 Task: Research Airbnb options in Sisophon, Cambodia from 6th December, 2023 to 18th December, 2023 for 3 adults.2 bedrooms having 2 beds and 2 bathrooms. Property type can be hotel. Look for 3 properties as per requirement.
Action: Mouse moved to (493, 105)
Screenshot: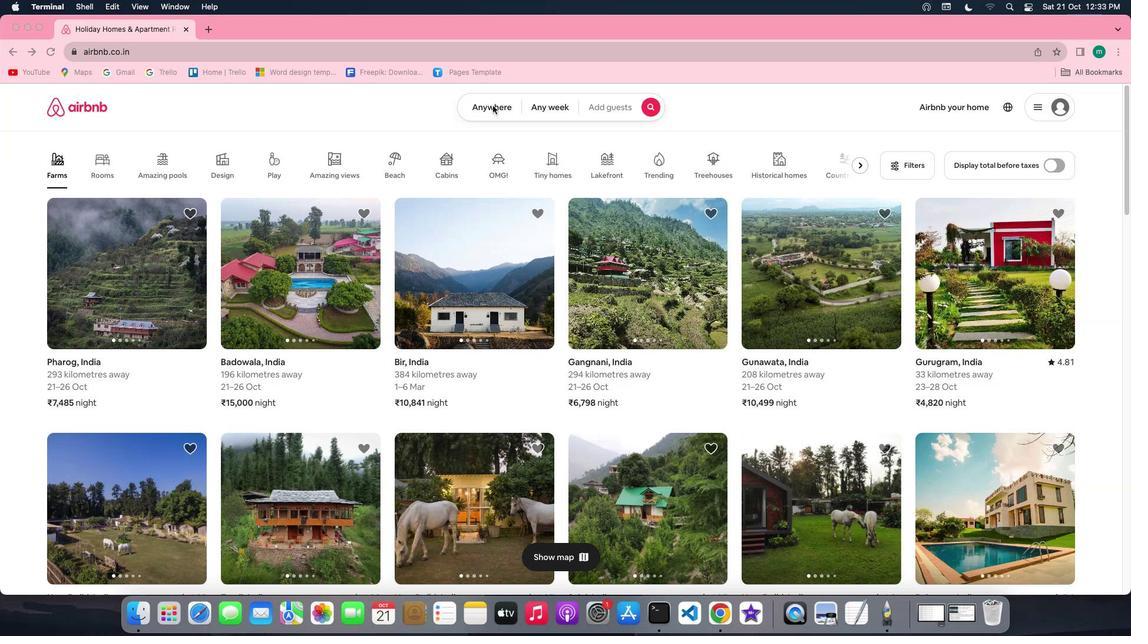 
Action: Mouse pressed left at (493, 105)
Screenshot: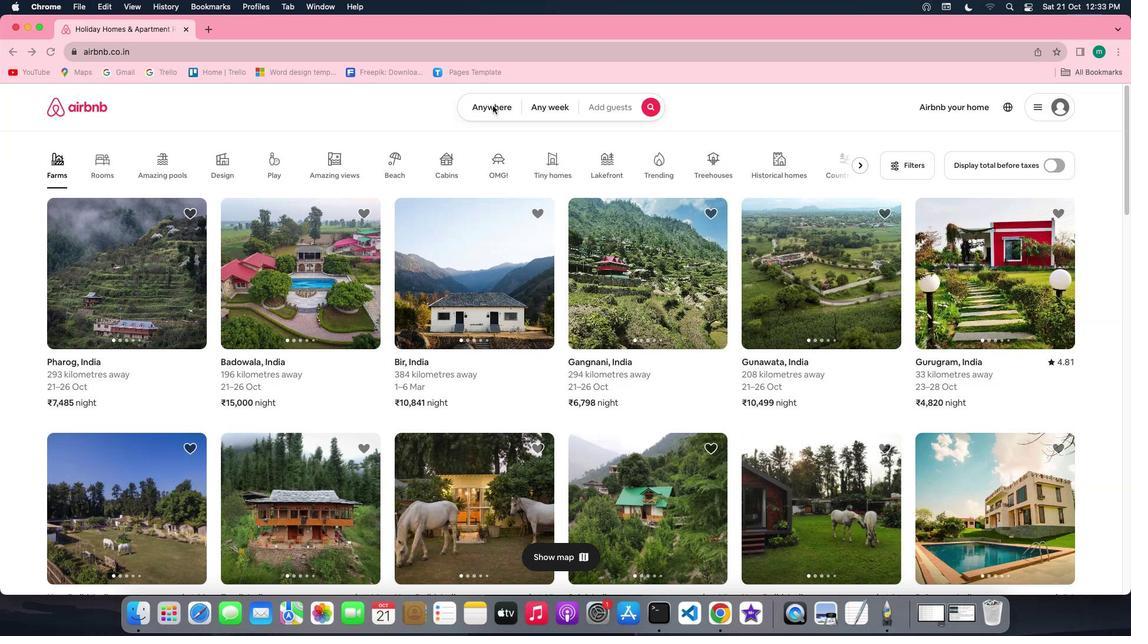
Action: Mouse pressed left at (493, 105)
Screenshot: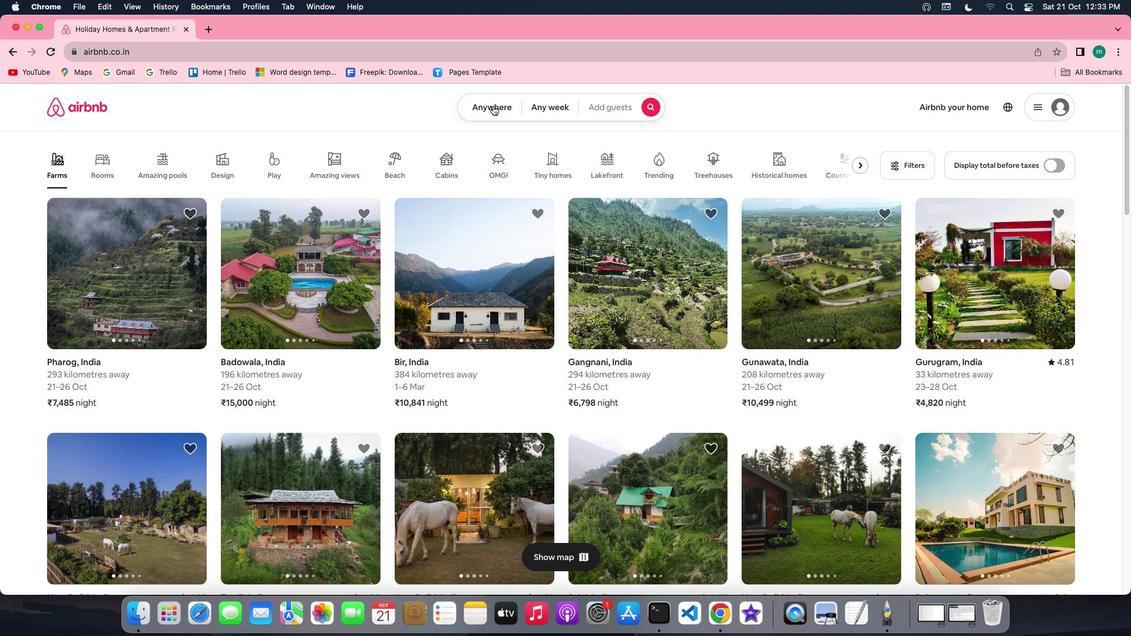 
Action: Mouse moved to (422, 145)
Screenshot: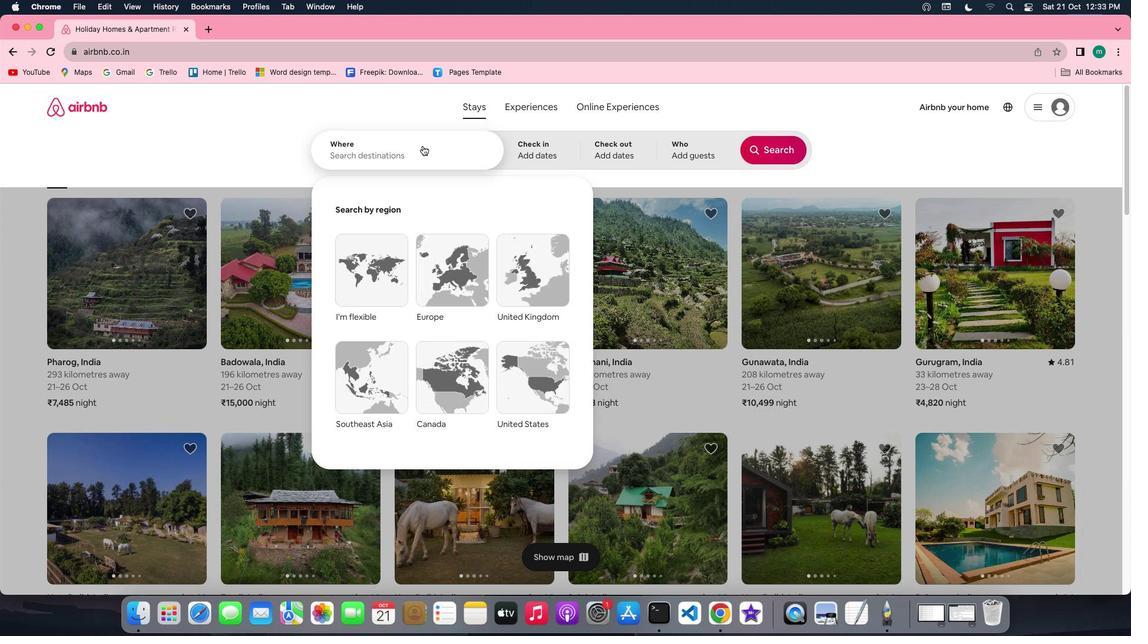 
Action: Mouse pressed left at (422, 145)
Screenshot: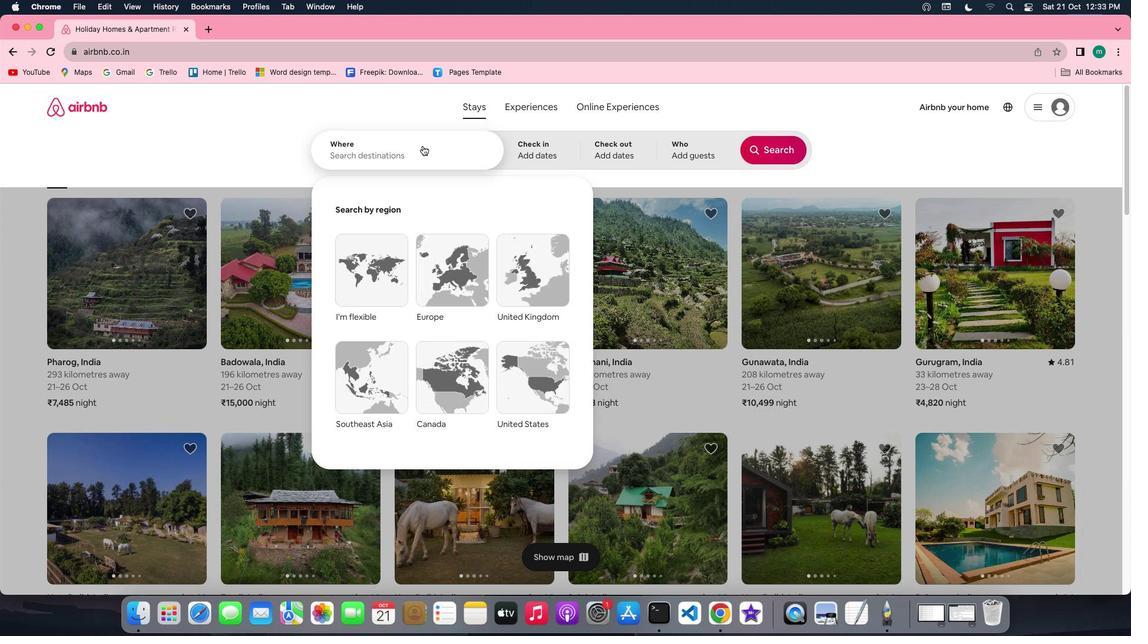 
Action: Key pressed Key.shift'S''i''s''o''p''h''o''n'','Key.spaceKey.shift'c''a''m''b''o''d''i''a'
Screenshot: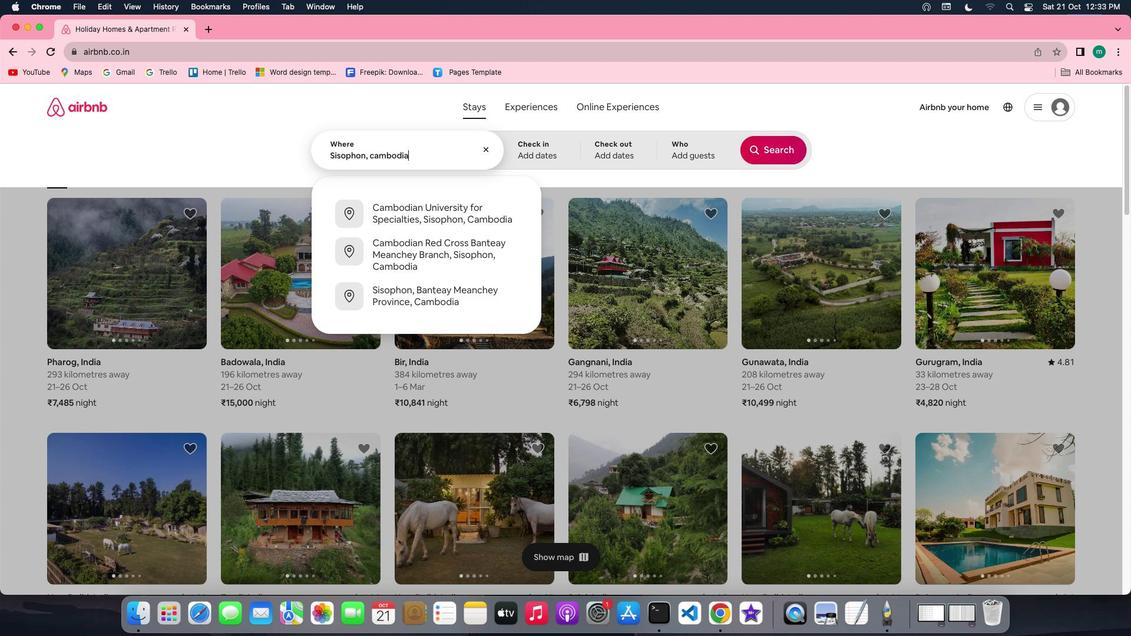 
Action: Mouse moved to (537, 150)
Screenshot: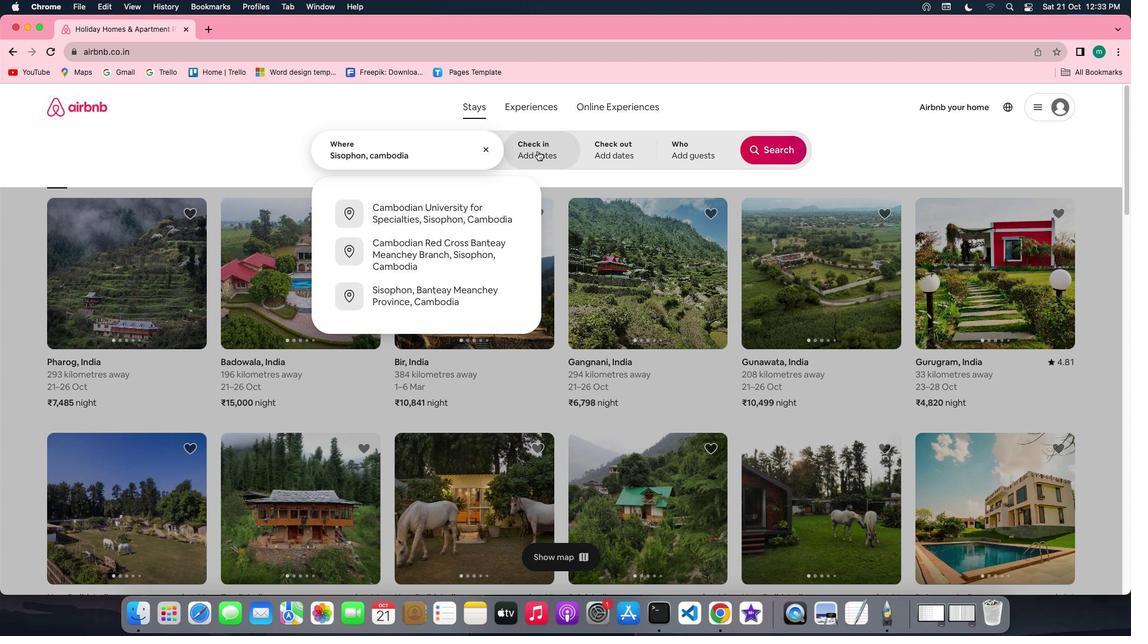 
Action: Mouse pressed left at (537, 150)
Screenshot: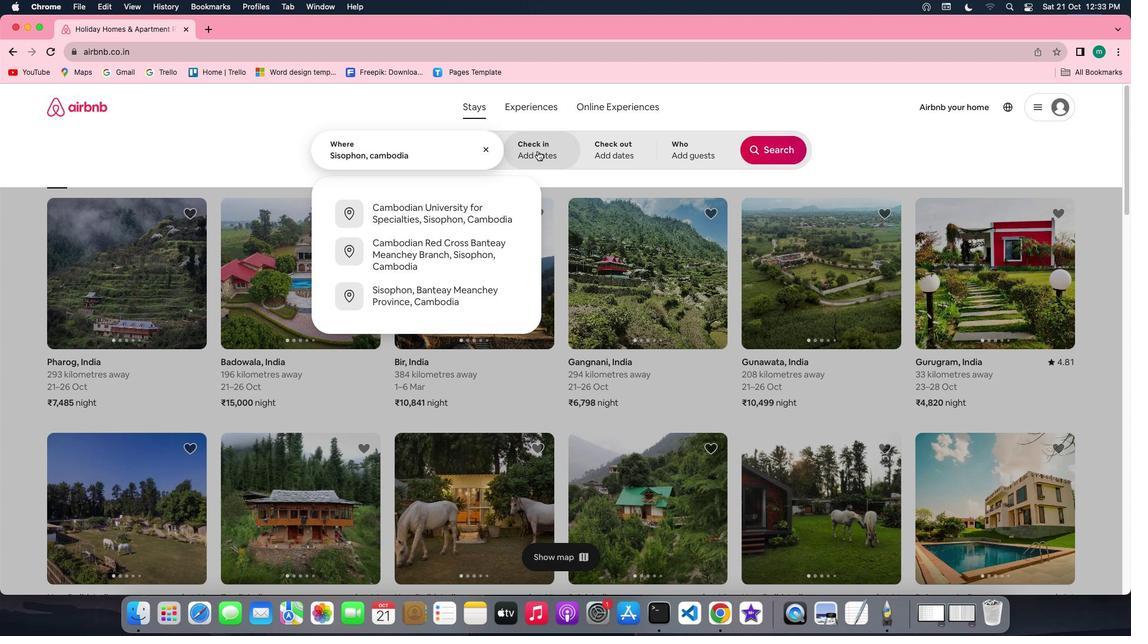 
Action: Mouse moved to (771, 245)
Screenshot: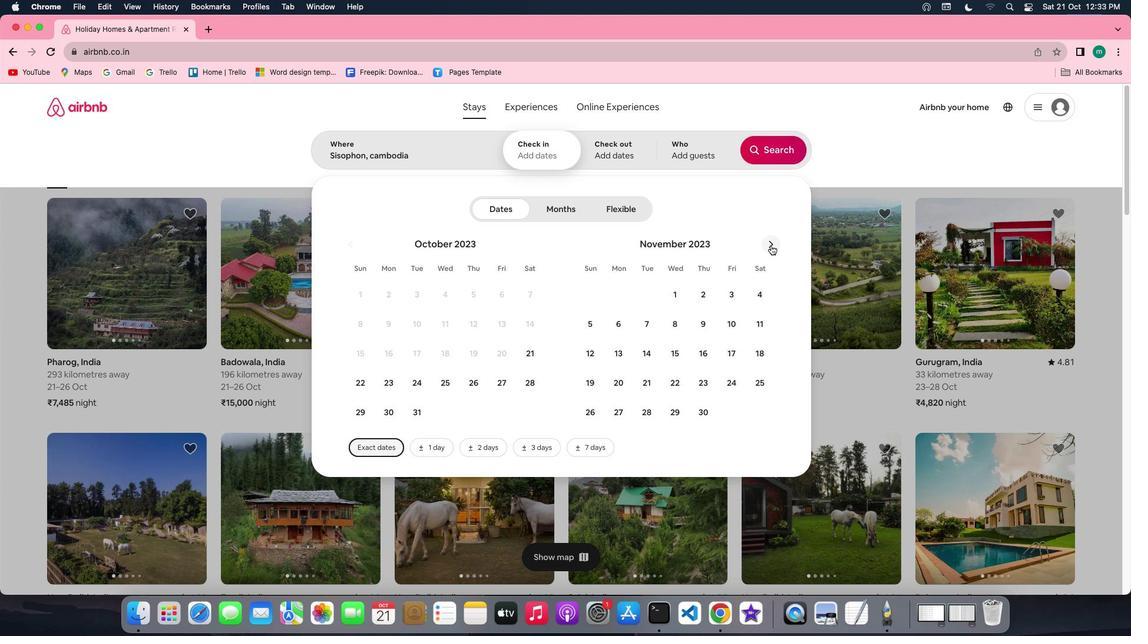 
Action: Mouse pressed left at (771, 245)
Screenshot: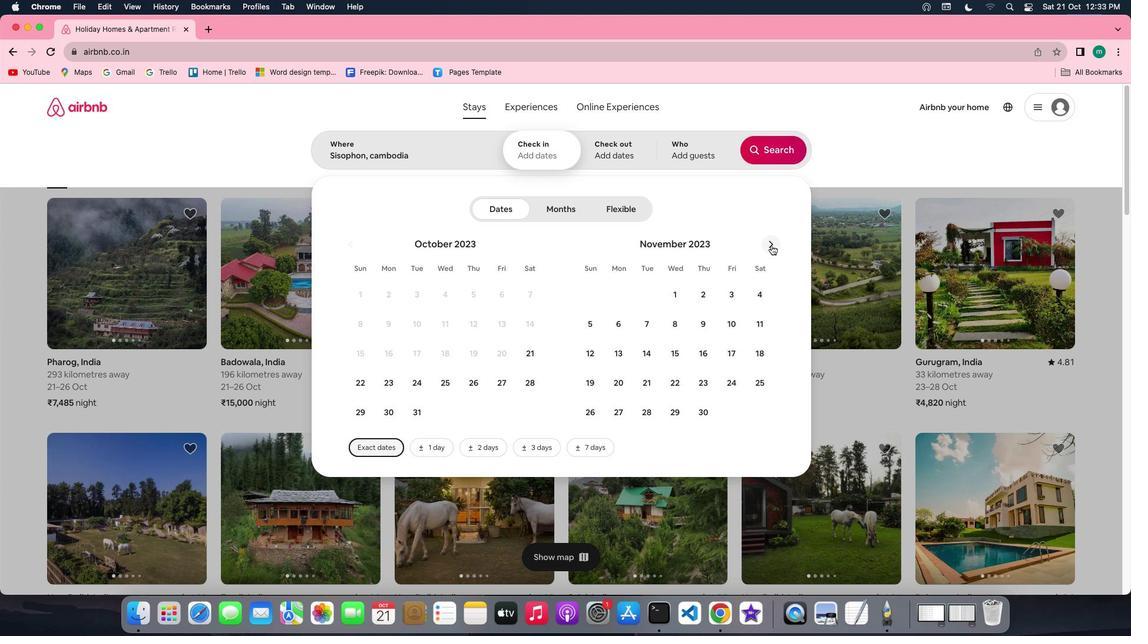 
Action: Mouse moved to (675, 322)
Screenshot: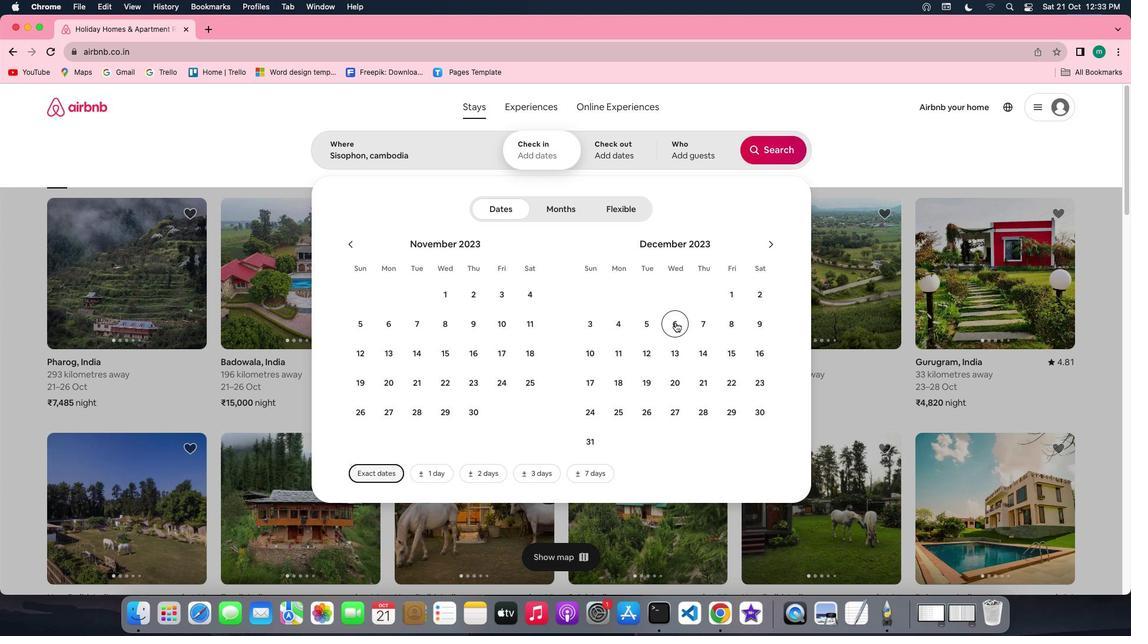 
Action: Mouse pressed left at (675, 322)
Screenshot: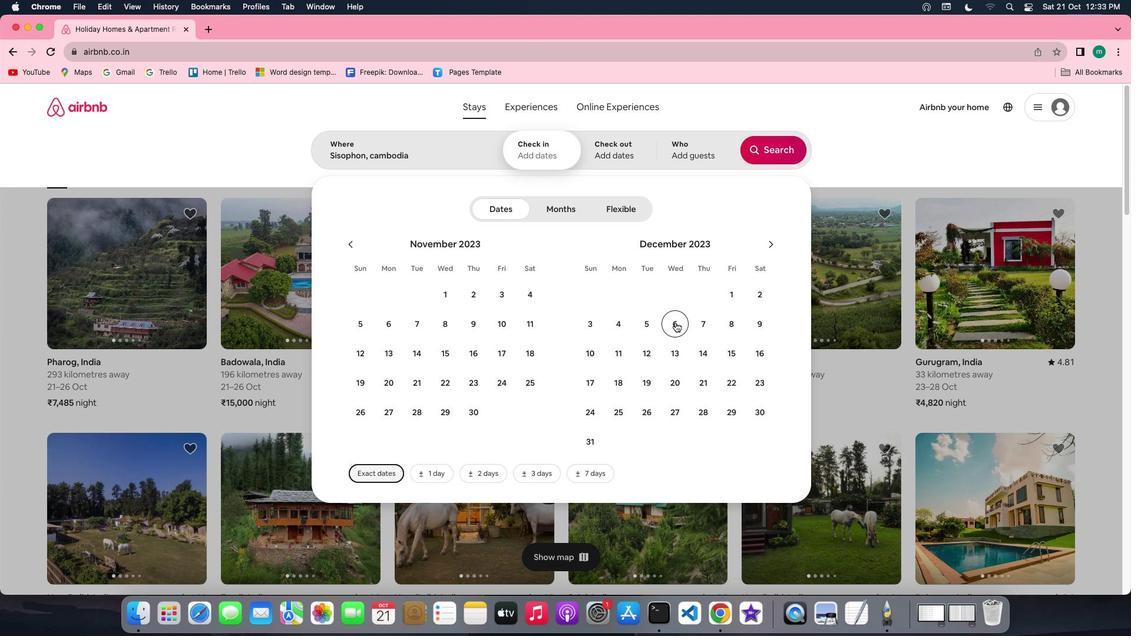 
Action: Mouse moved to (619, 373)
Screenshot: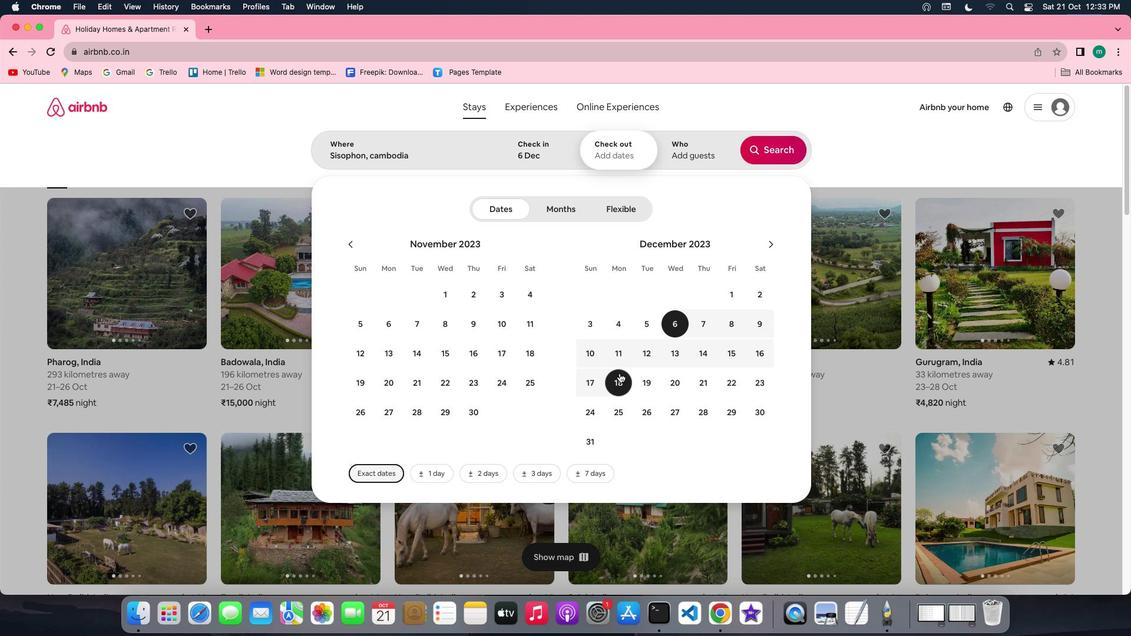 
Action: Mouse pressed left at (619, 373)
Screenshot: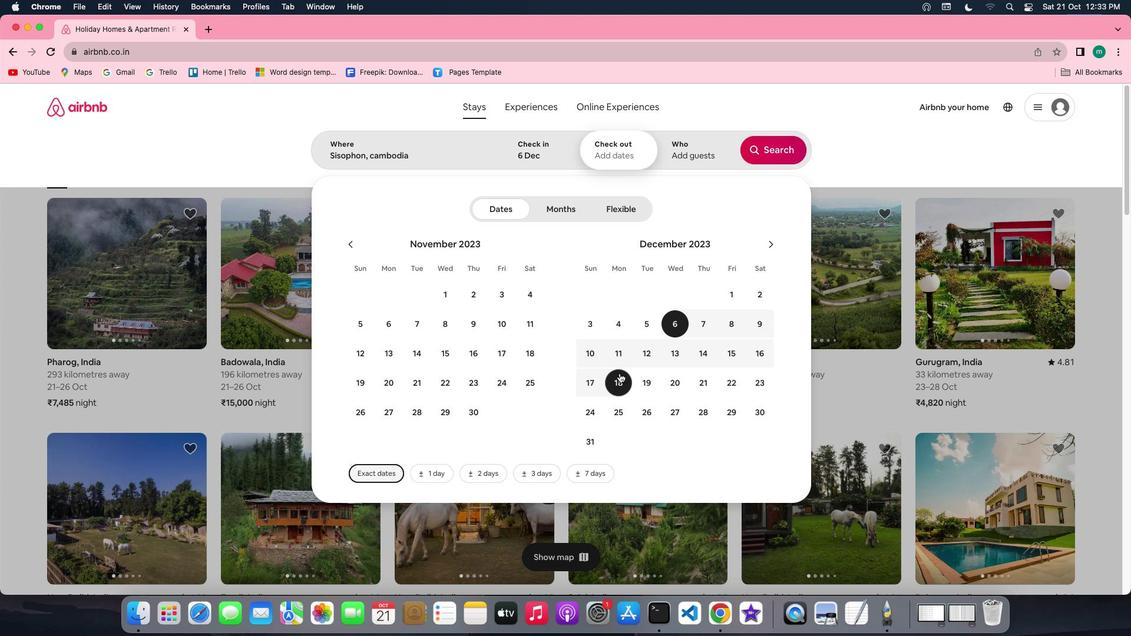 
Action: Mouse moved to (715, 153)
Screenshot: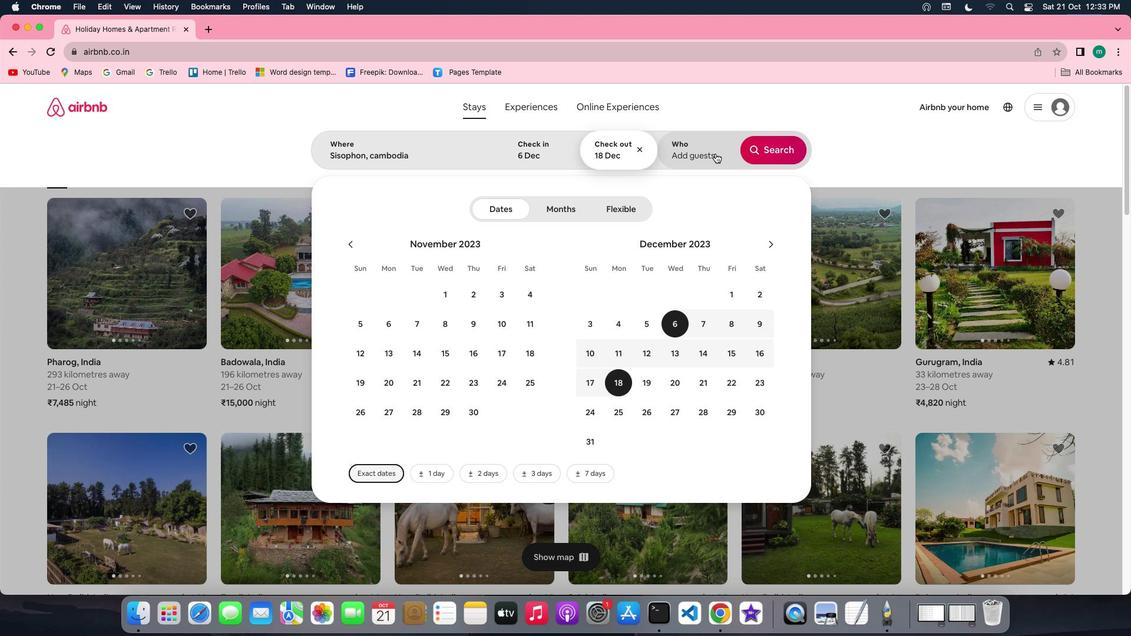 
Action: Mouse pressed left at (715, 153)
Screenshot: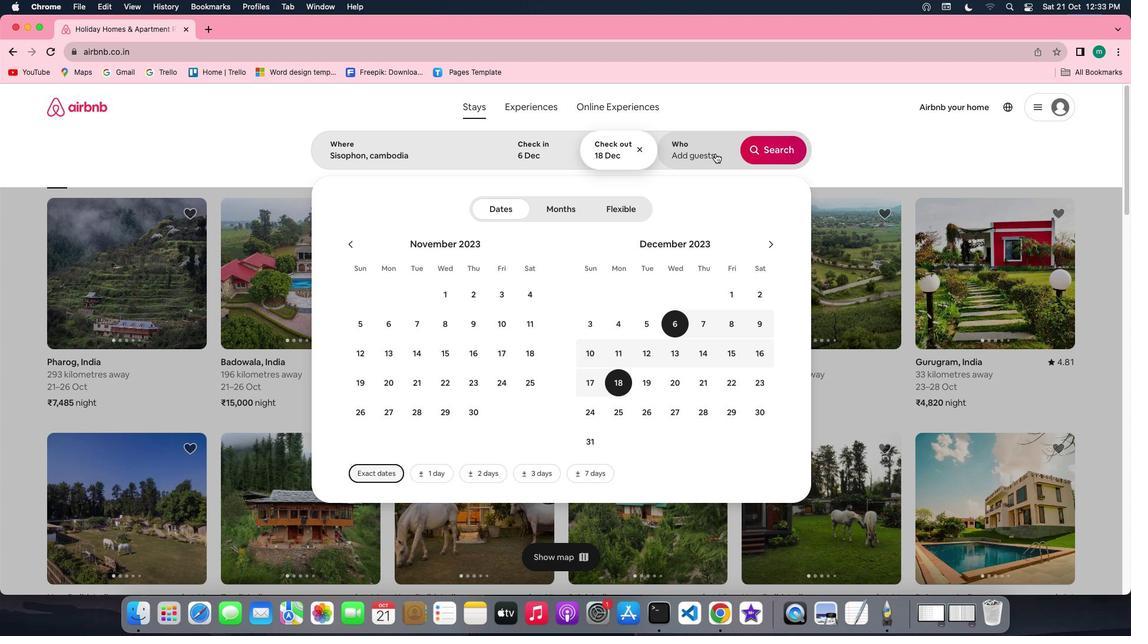 
Action: Mouse moved to (782, 210)
Screenshot: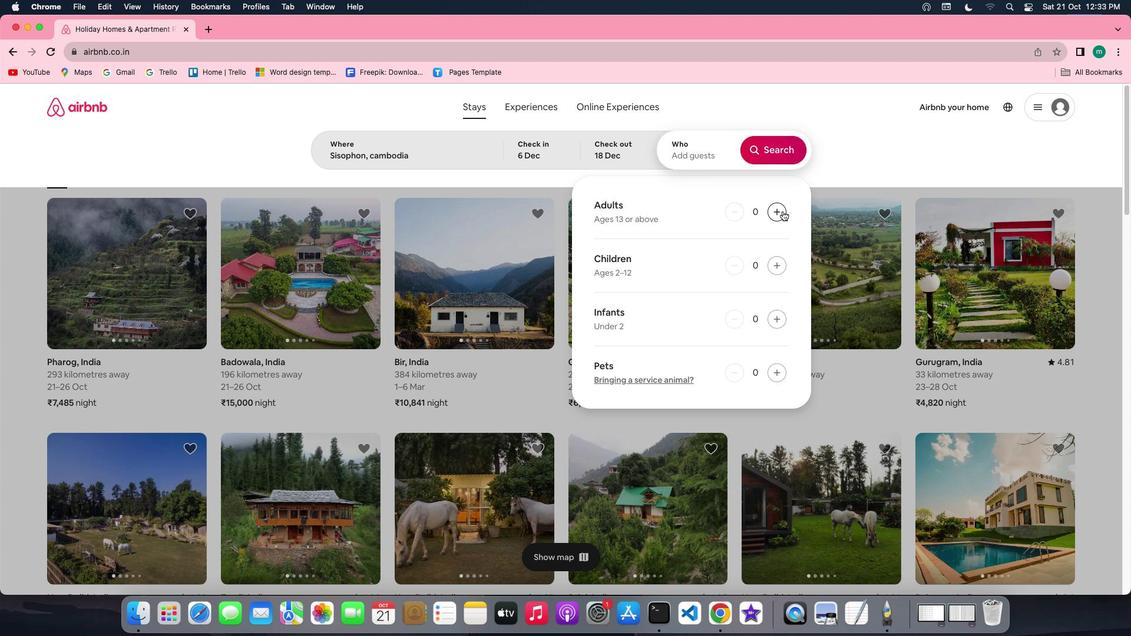 
Action: Mouse pressed left at (782, 210)
Screenshot: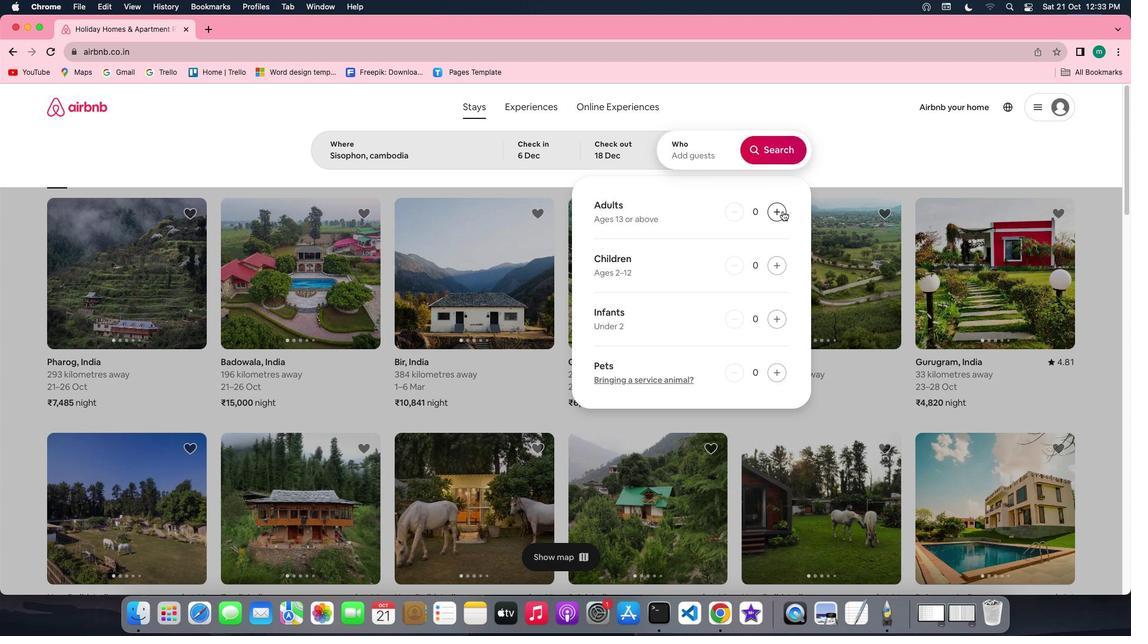 
Action: Mouse pressed left at (782, 210)
Screenshot: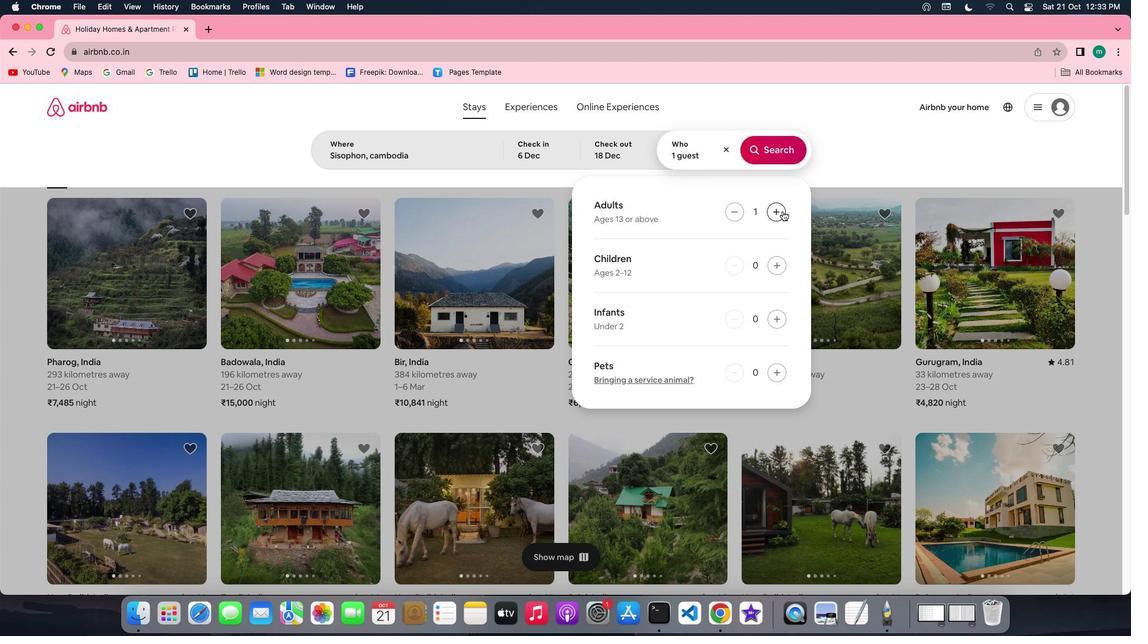 
Action: Mouse pressed left at (782, 210)
Screenshot: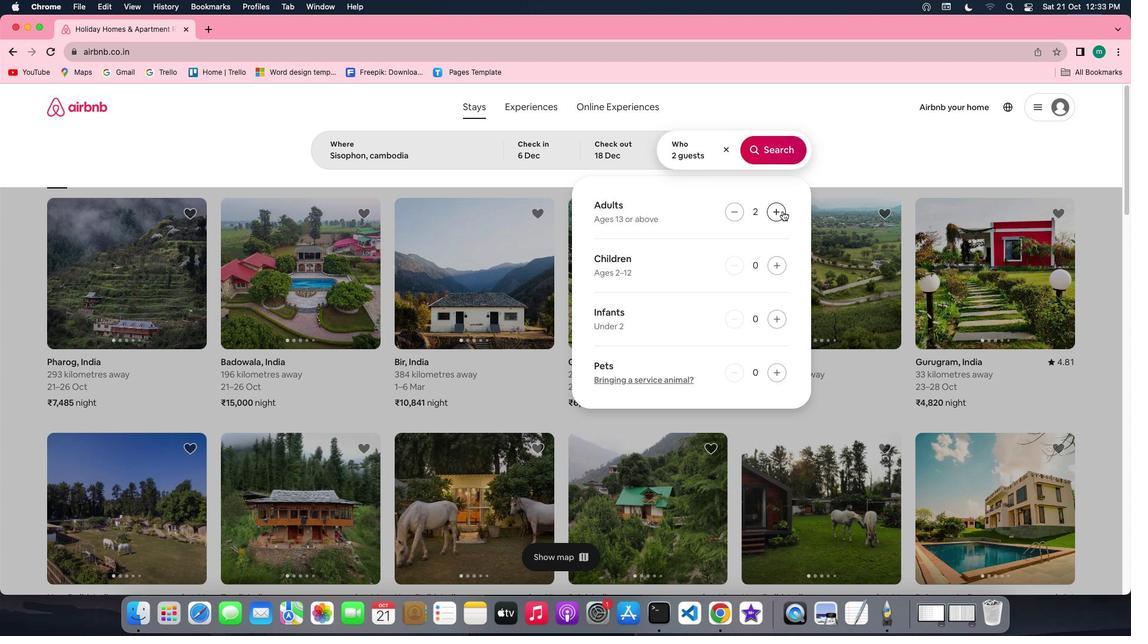 
Action: Mouse moved to (771, 155)
Screenshot: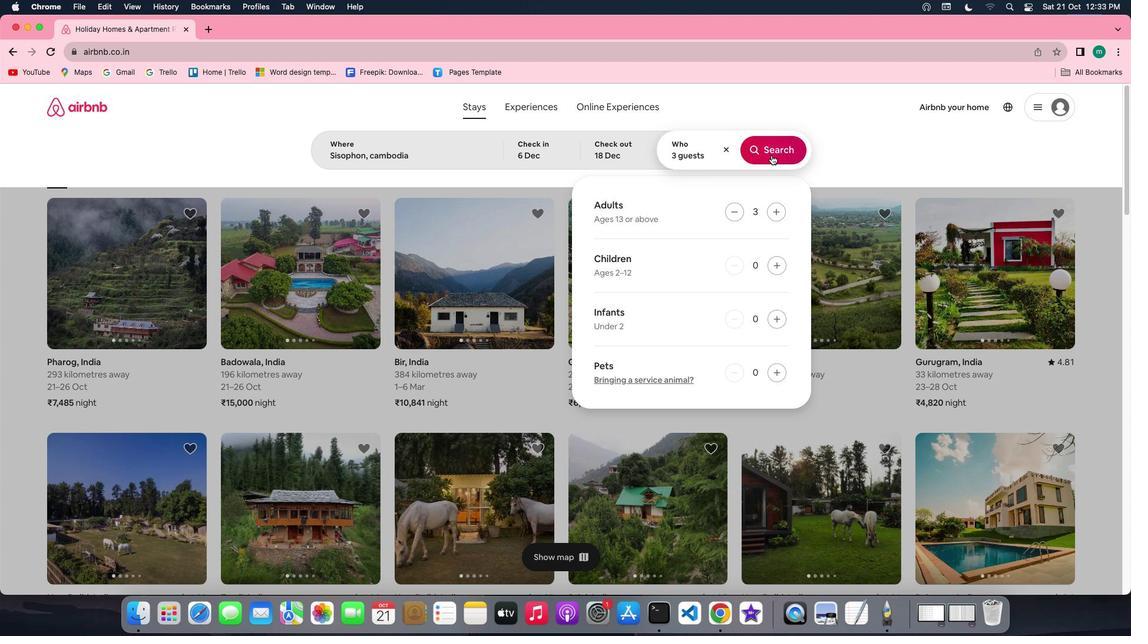 
Action: Mouse pressed left at (771, 155)
Screenshot: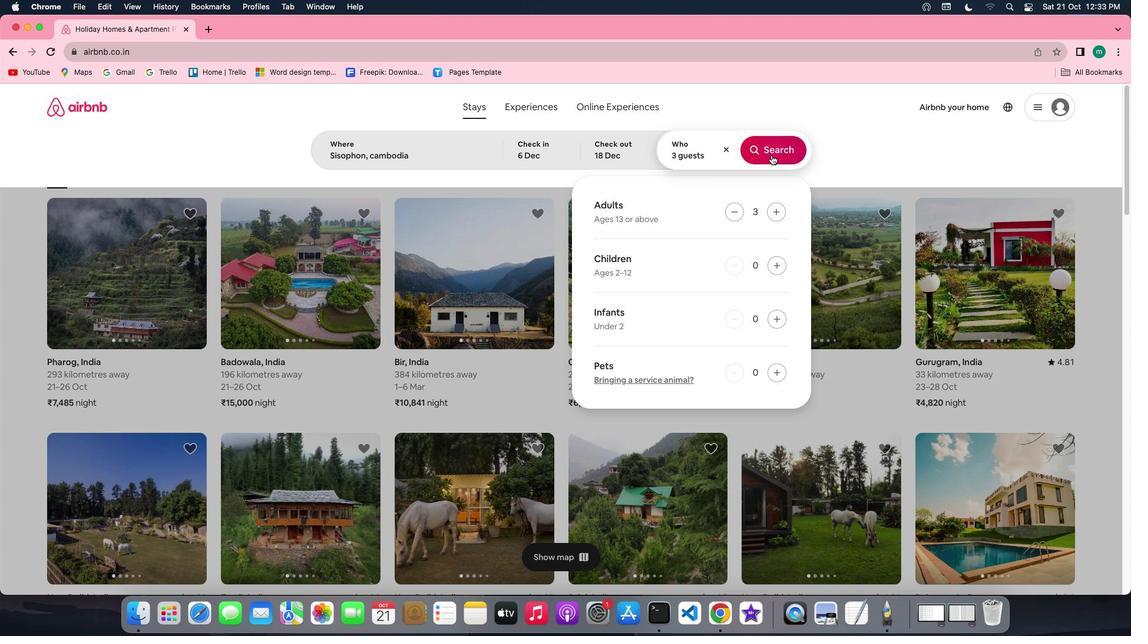 
Action: Mouse moved to (942, 147)
Screenshot: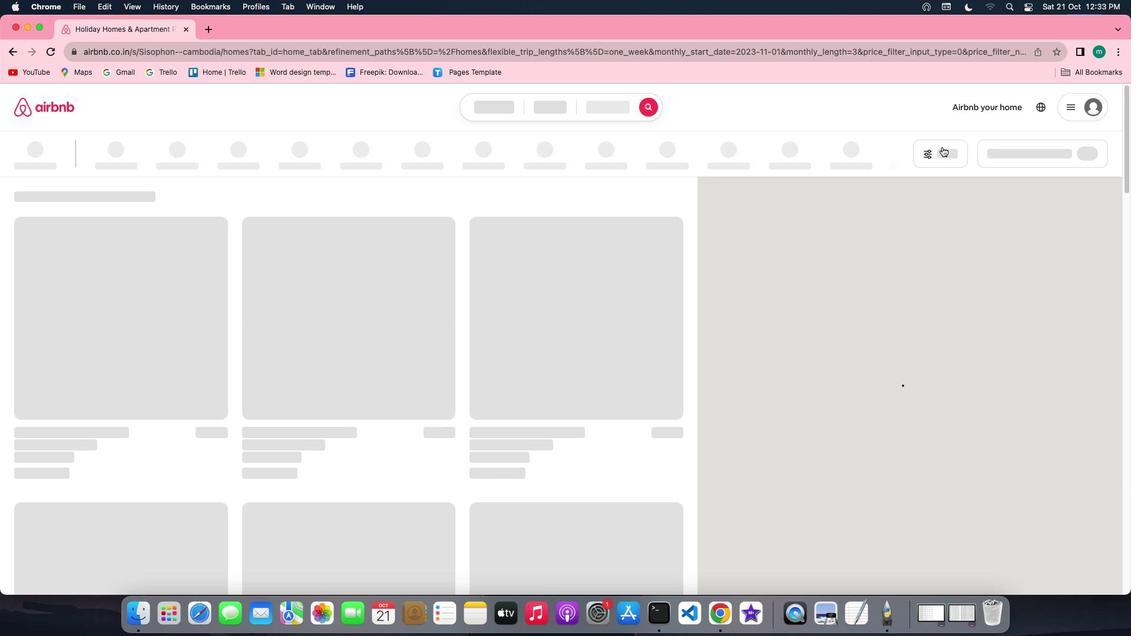 
Action: Mouse pressed left at (942, 147)
Screenshot: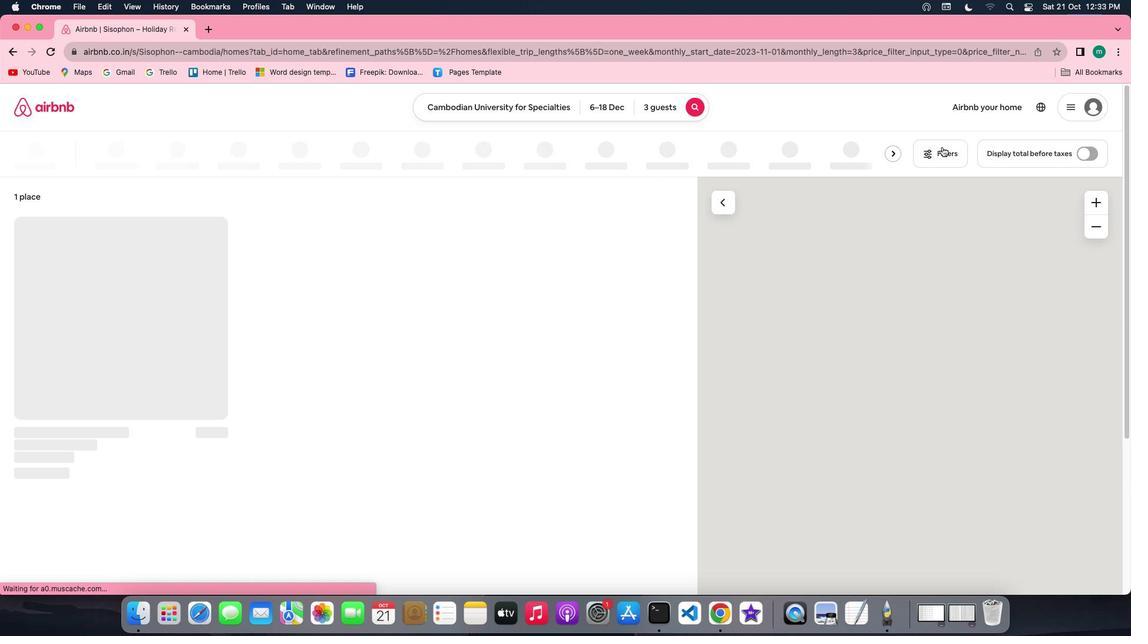 
Action: Mouse moved to (504, 323)
Screenshot: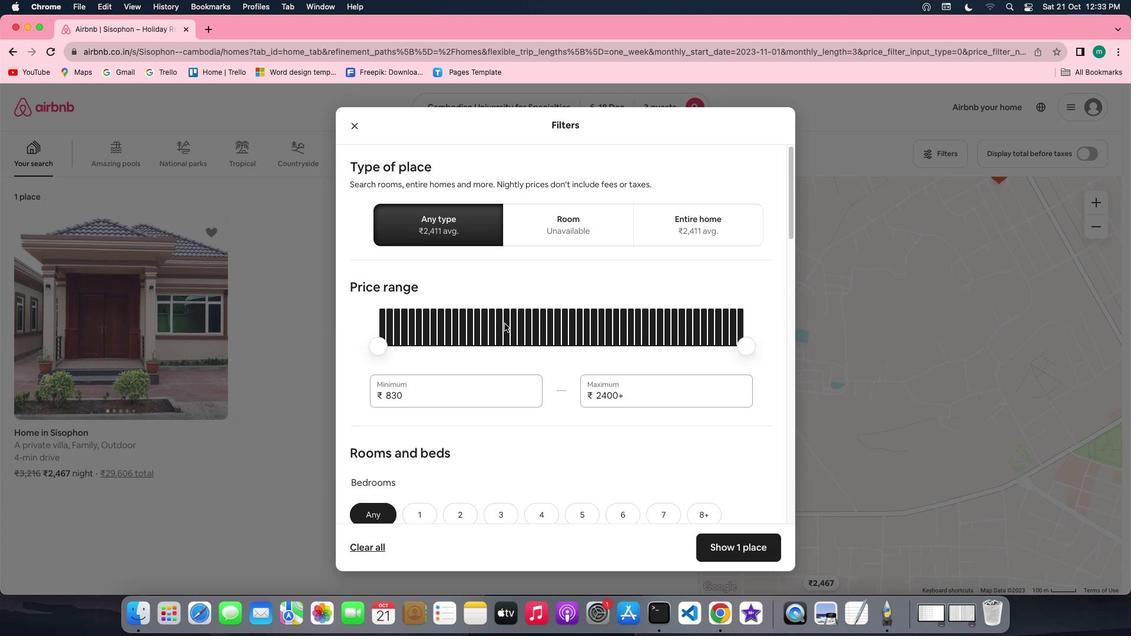 
Action: Mouse scrolled (504, 323) with delta (0, 0)
Screenshot: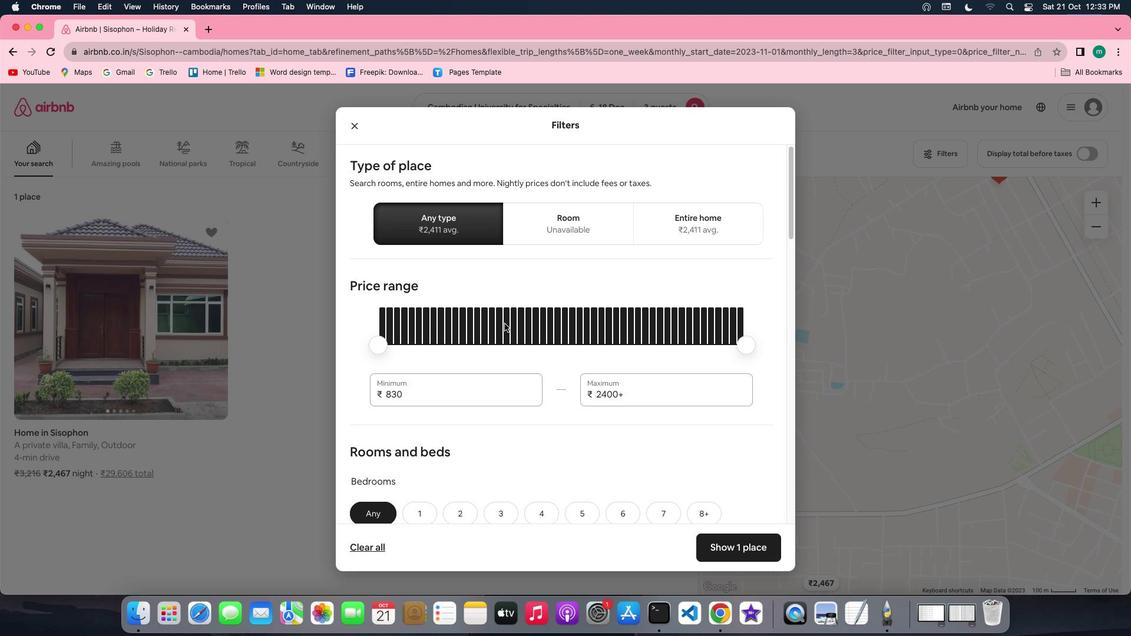 
Action: Mouse scrolled (504, 323) with delta (0, 0)
Screenshot: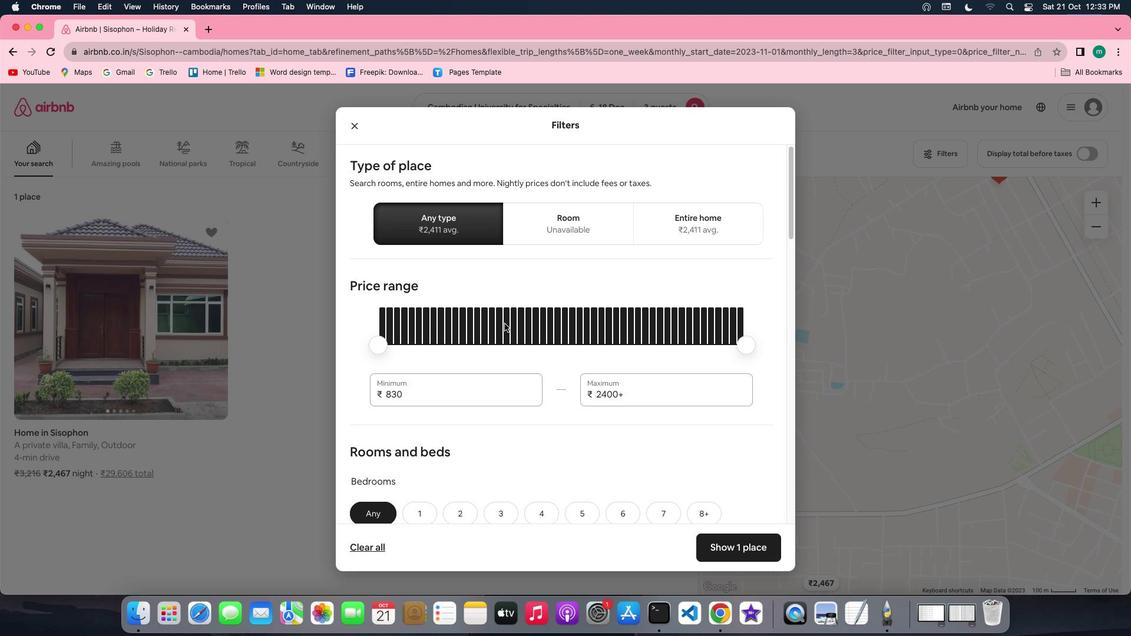 
Action: Mouse scrolled (504, 323) with delta (0, -1)
Screenshot: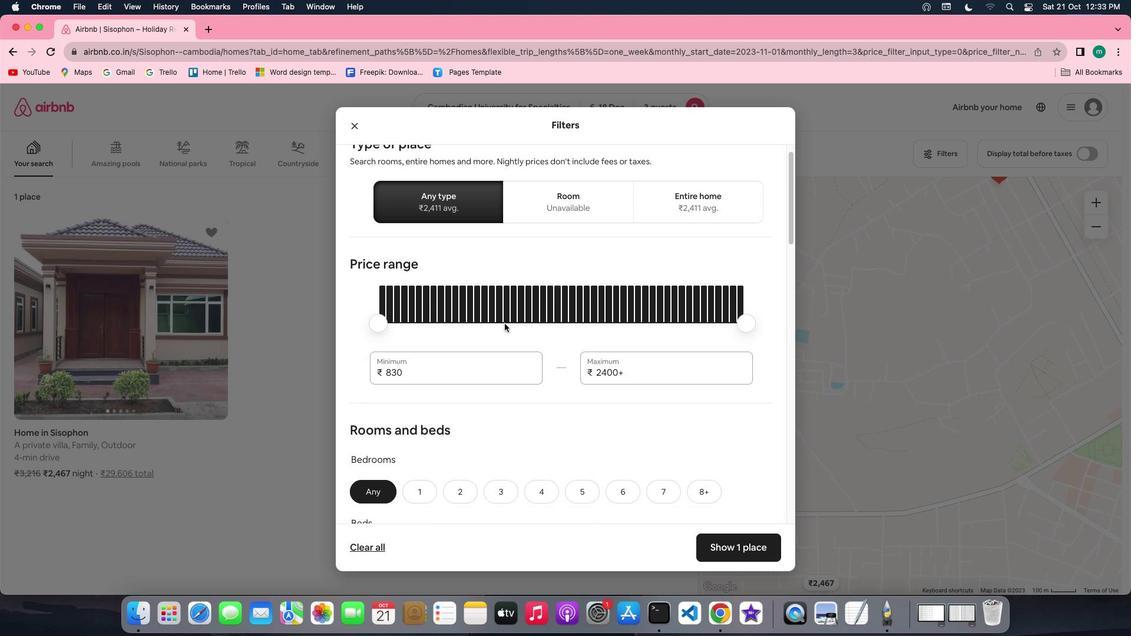 
Action: Mouse scrolled (504, 323) with delta (0, -2)
Screenshot: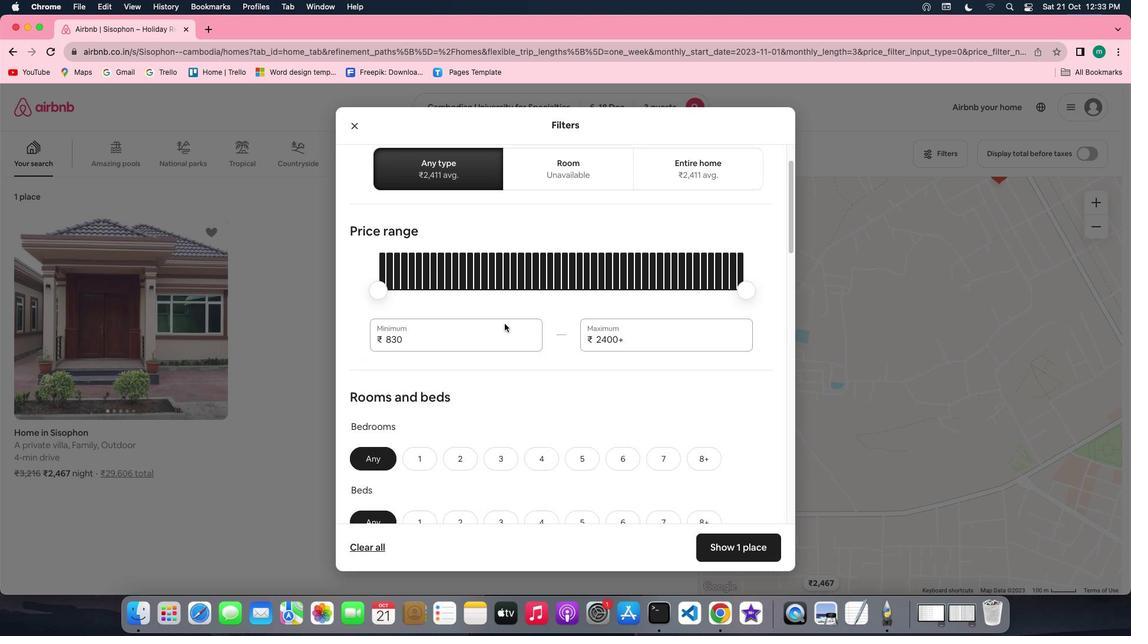
Action: Mouse scrolled (504, 323) with delta (0, 0)
Screenshot: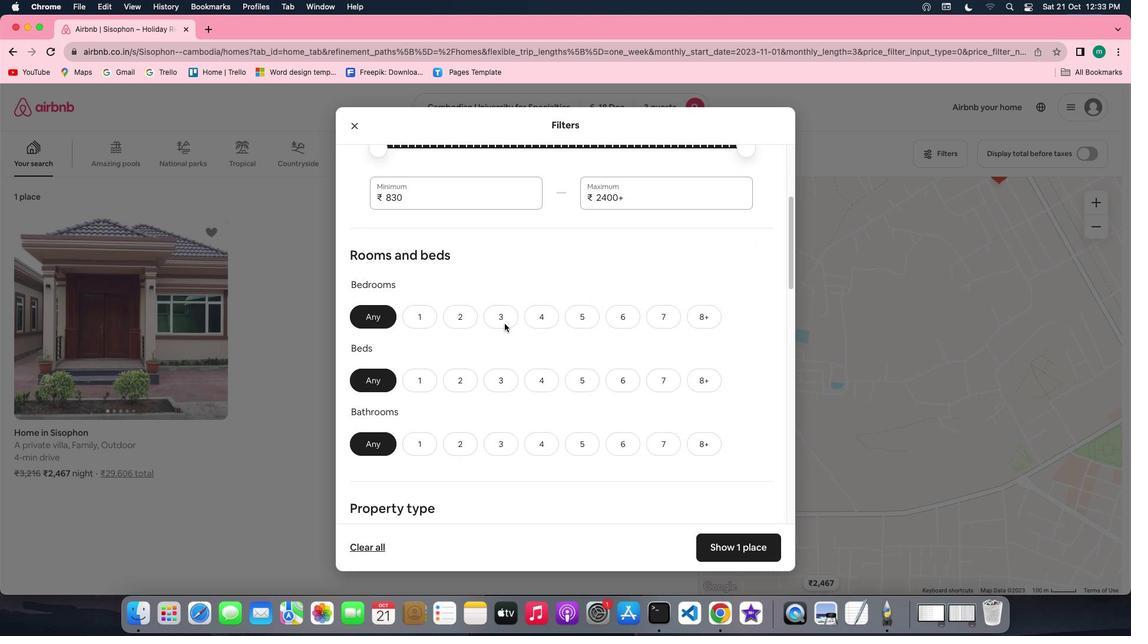 
Action: Mouse scrolled (504, 323) with delta (0, 0)
Screenshot: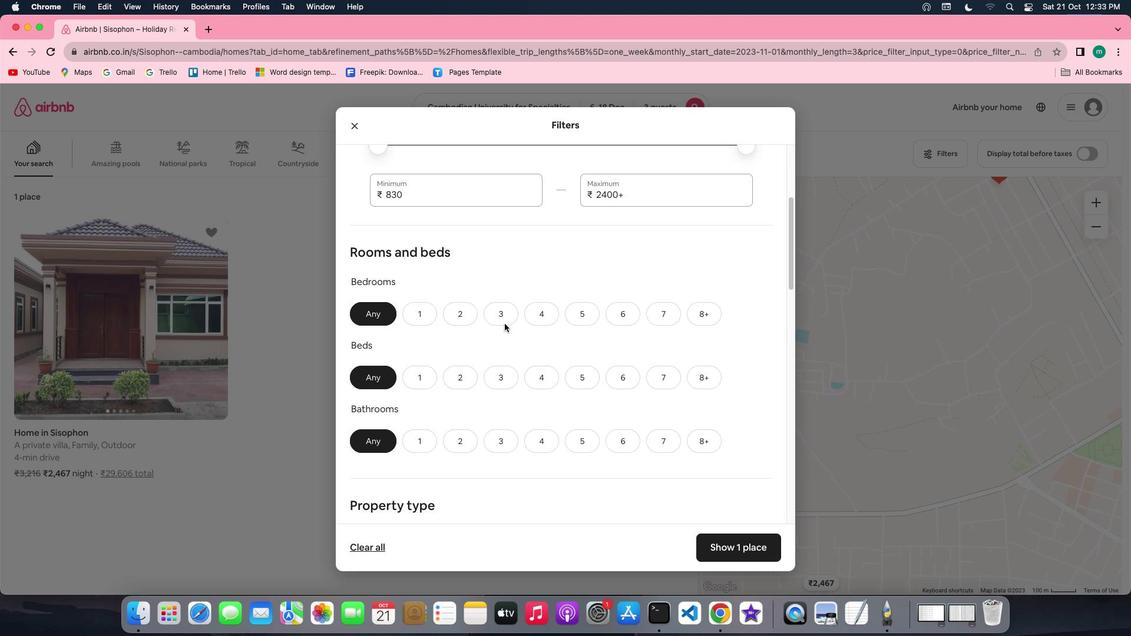 
Action: Mouse scrolled (504, 323) with delta (0, 0)
Screenshot: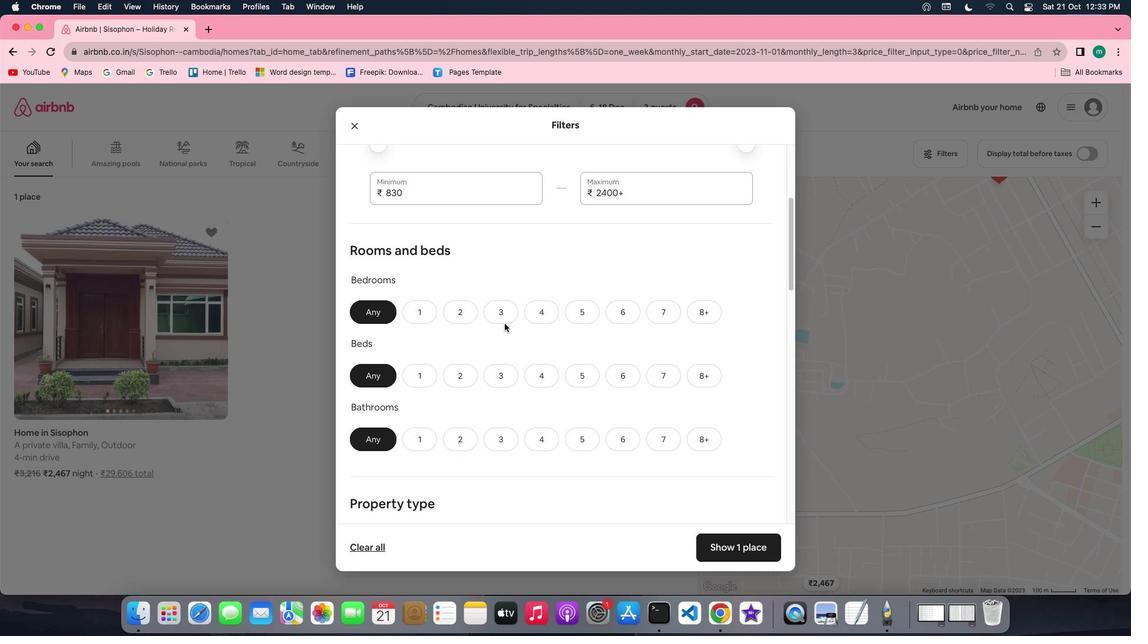 
Action: Mouse scrolled (504, 323) with delta (0, -1)
Screenshot: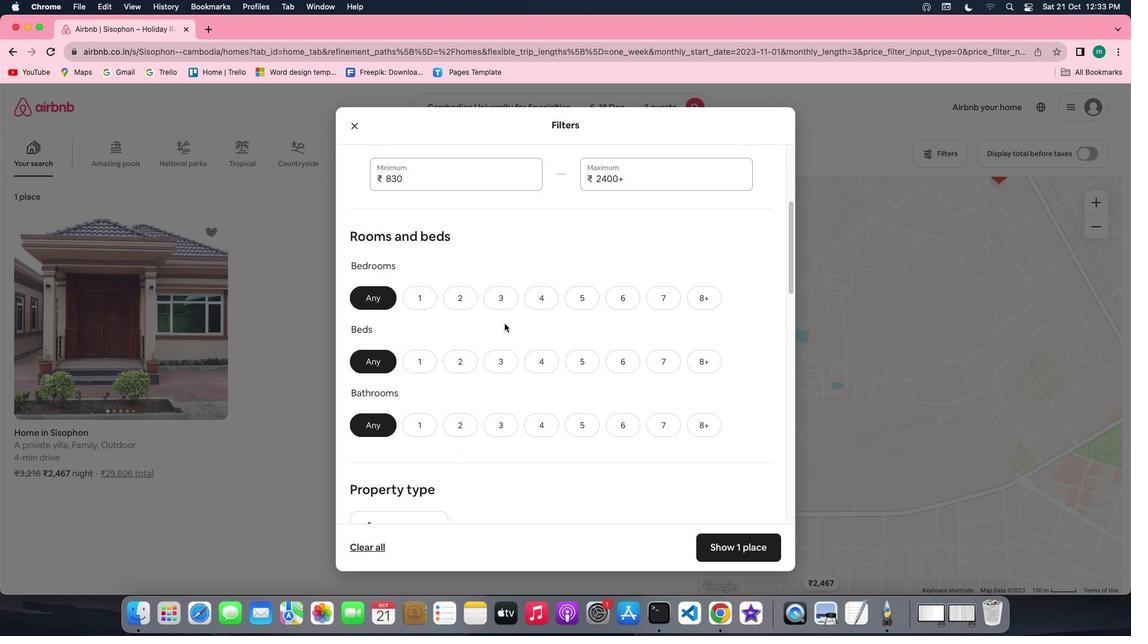 
Action: Mouse scrolled (504, 323) with delta (0, -1)
Screenshot: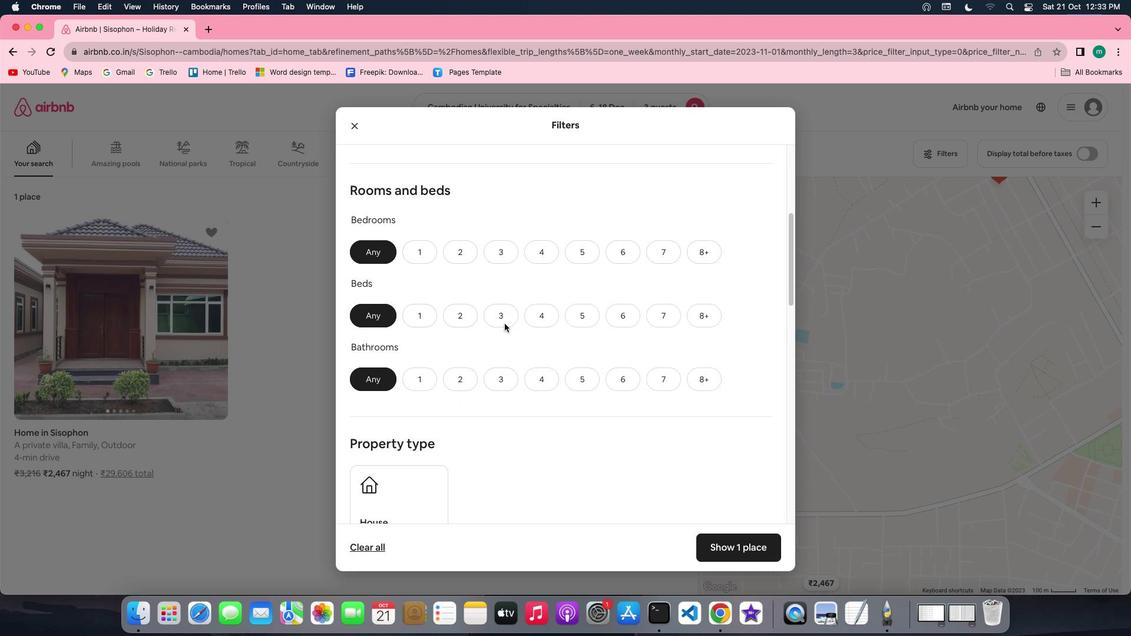 
Action: Mouse moved to (463, 187)
Screenshot: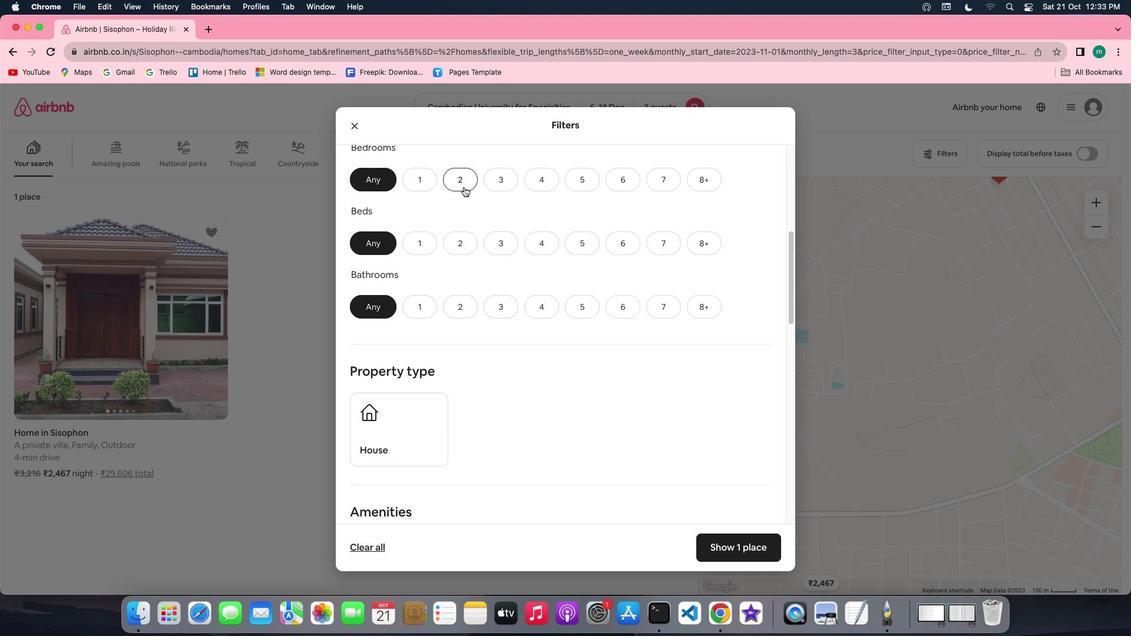 
Action: Mouse pressed left at (463, 187)
Screenshot: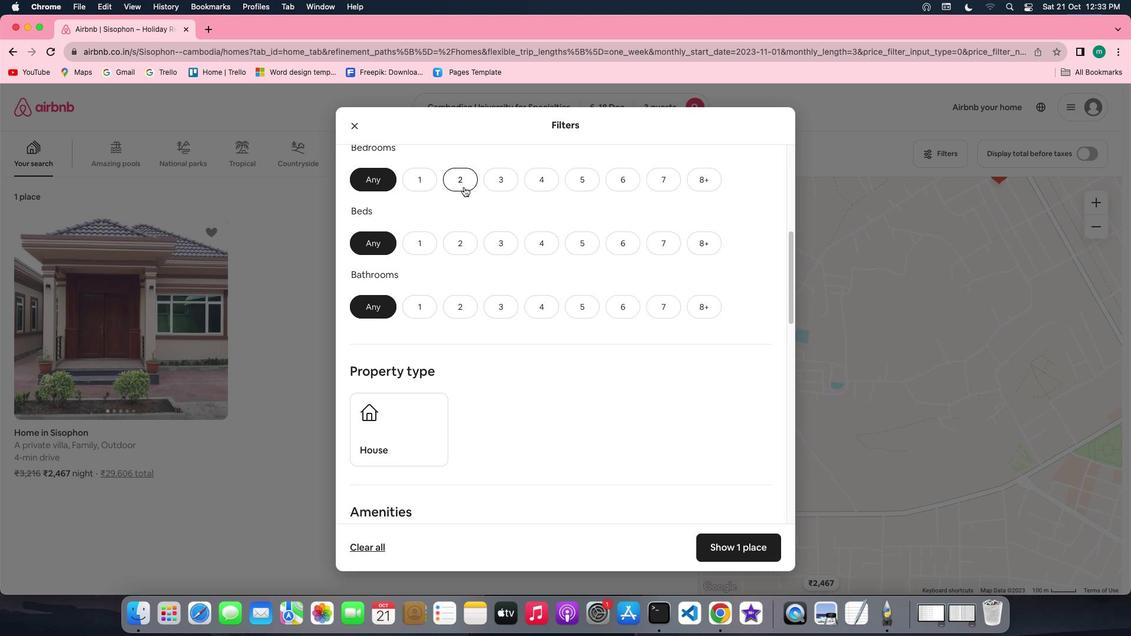 
Action: Mouse moved to (471, 236)
Screenshot: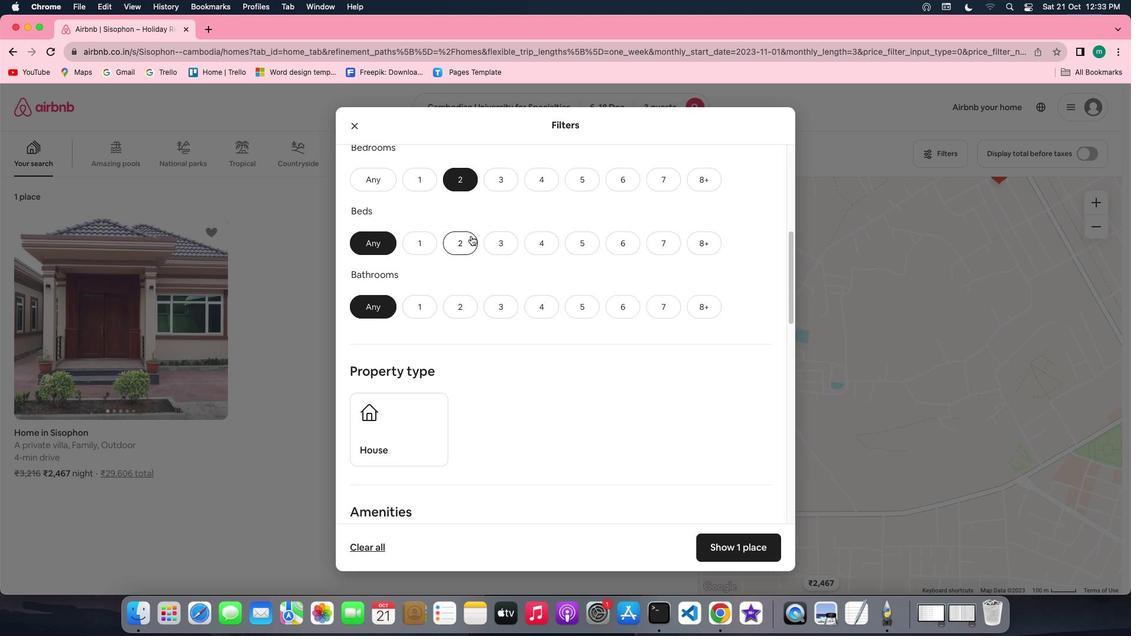 
Action: Mouse pressed left at (471, 236)
Screenshot: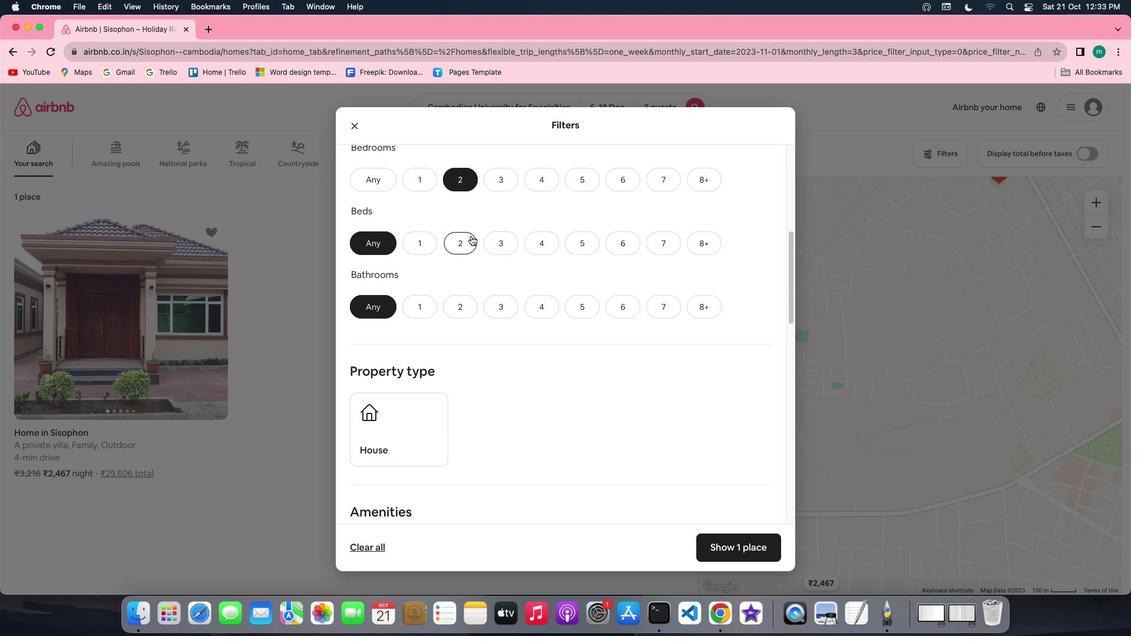 
Action: Mouse moved to (466, 302)
Screenshot: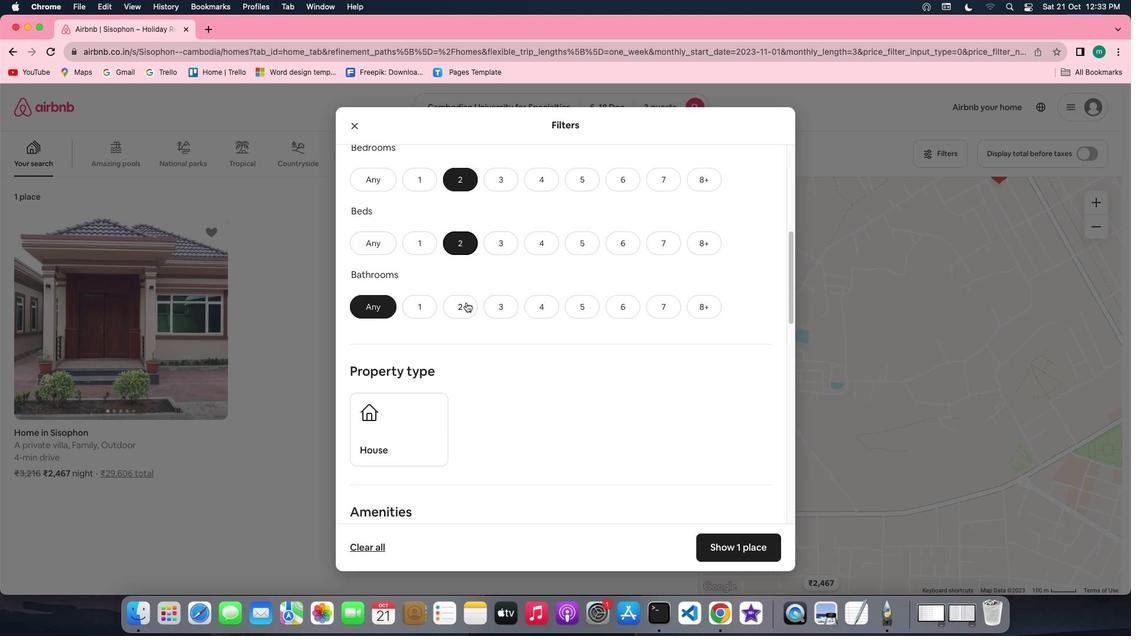
Action: Mouse pressed left at (466, 302)
Screenshot: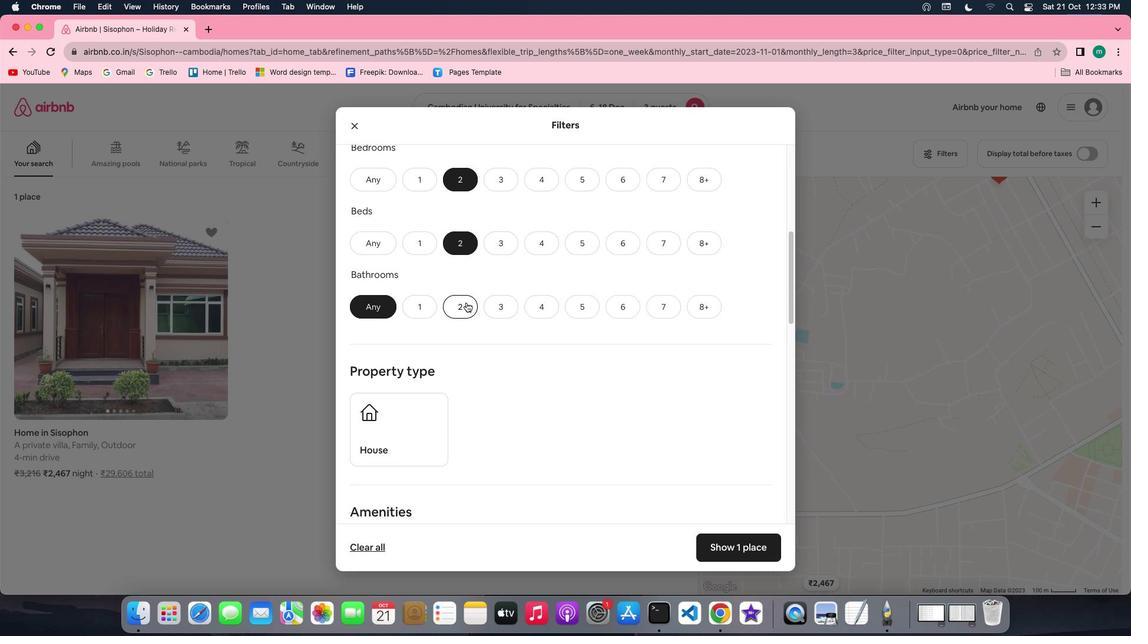 
Action: Mouse moved to (622, 335)
Screenshot: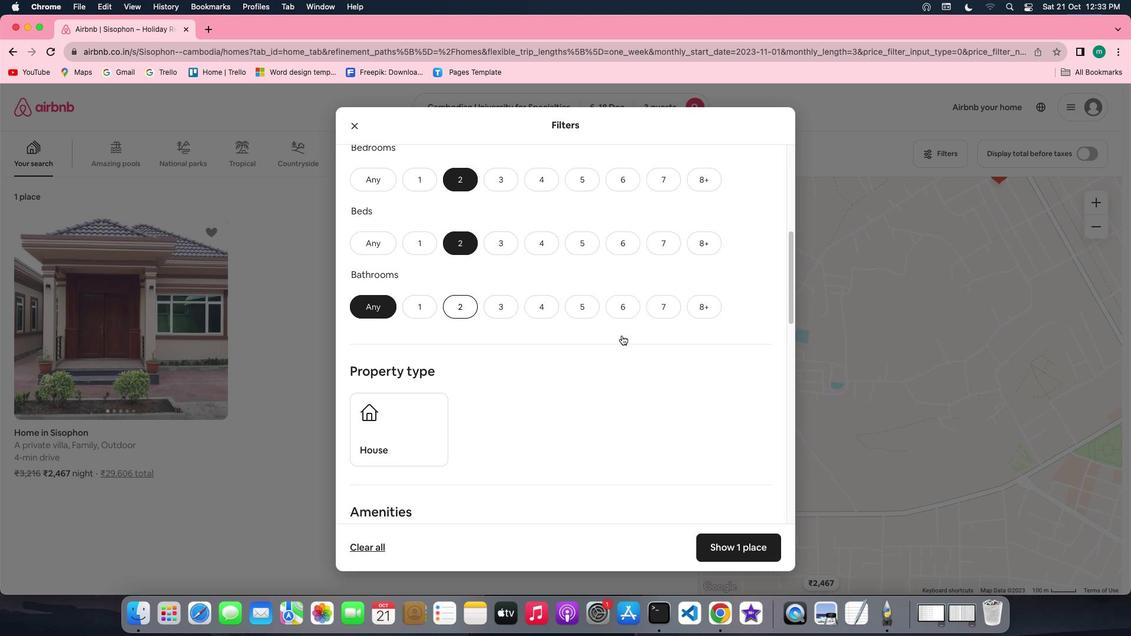 
Action: Mouse scrolled (622, 335) with delta (0, 0)
Screenshot: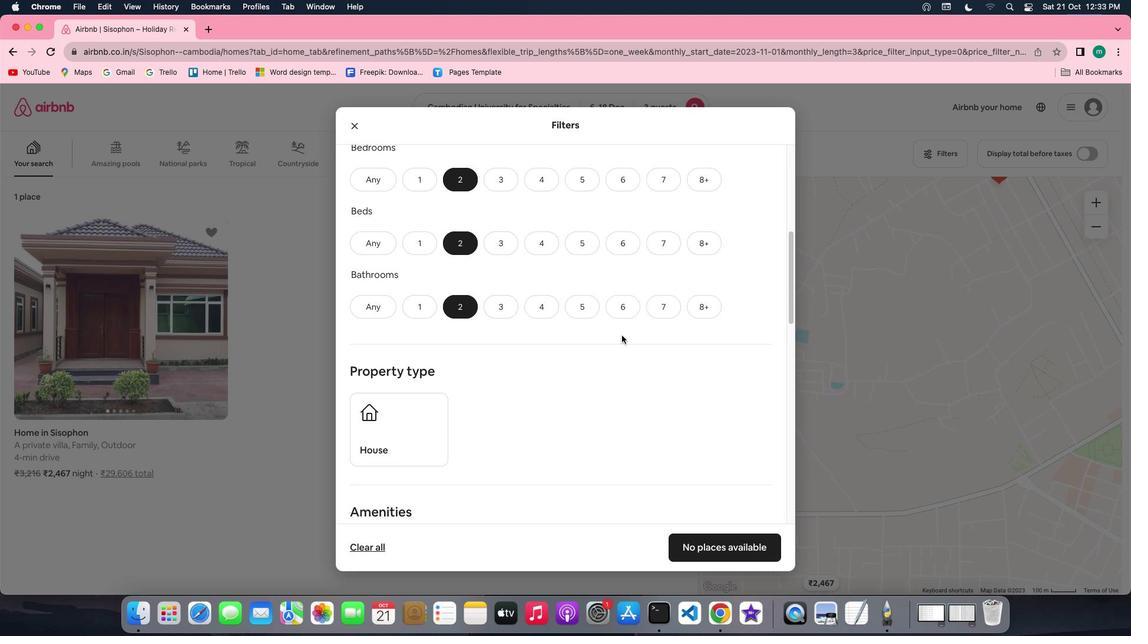 
Action: Mouse scrolled (622, 335) with delta (0, 0)
Screenshot: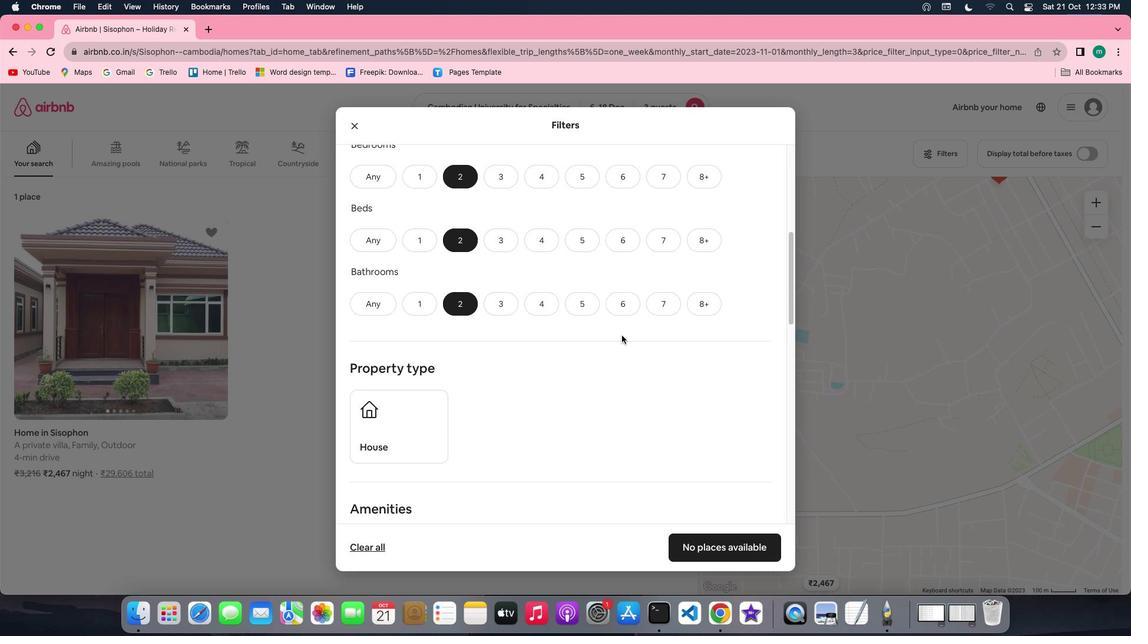 
Action: Mouse scrolled (622, 335) with delta (0, -1)
Screenshot: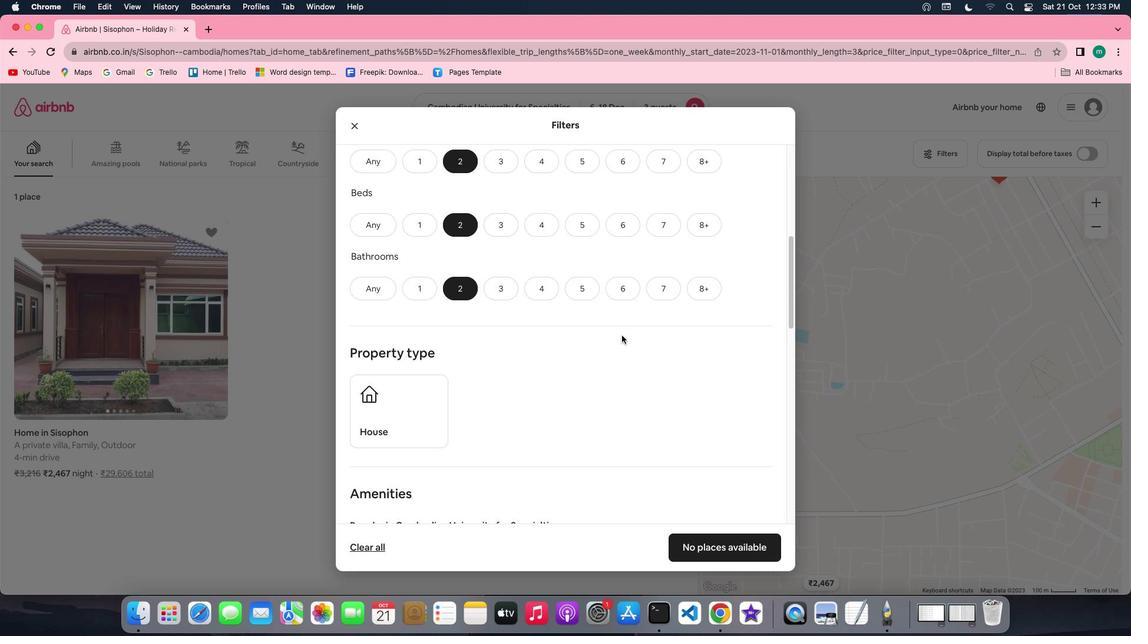 
Action: Mouse scrolled (622, 335) with delta (0, 0)
Screenshot: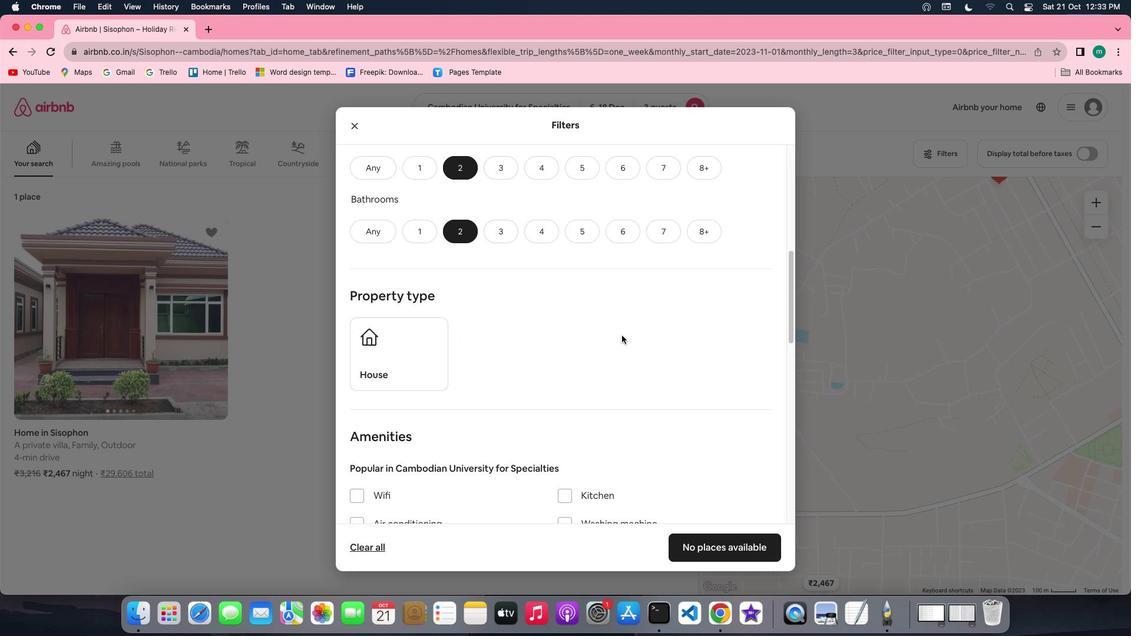 
Action: Mouse scrolled (622, 335) with delta (0, 0)
Screenshot: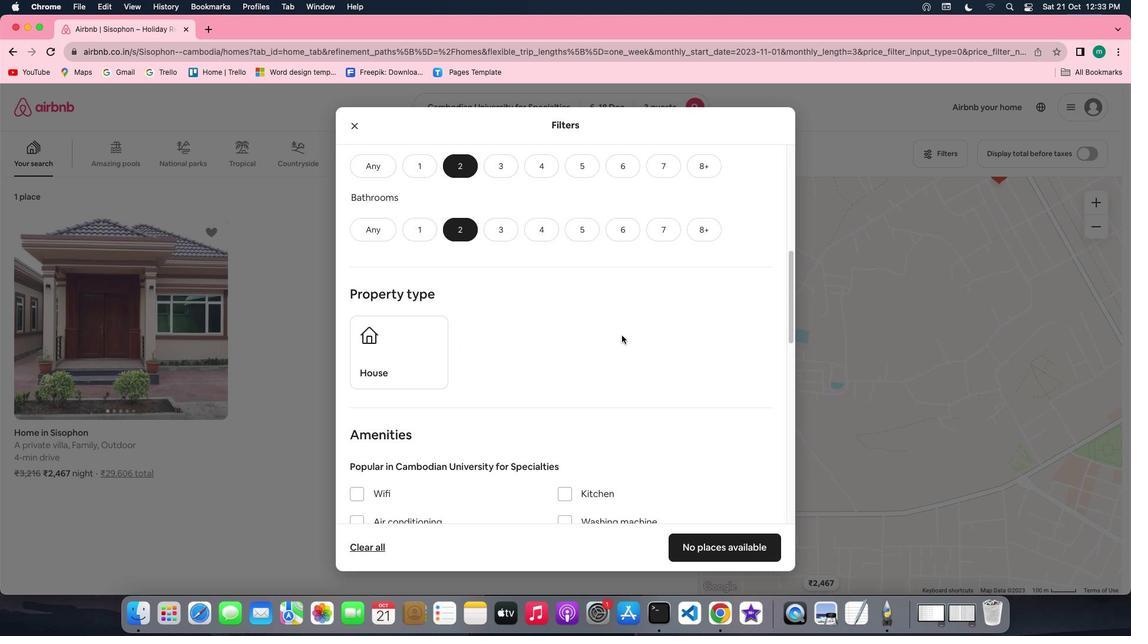 
Action: Mouse scrolled (622, 335) with delta (0, 0)
Screenshot: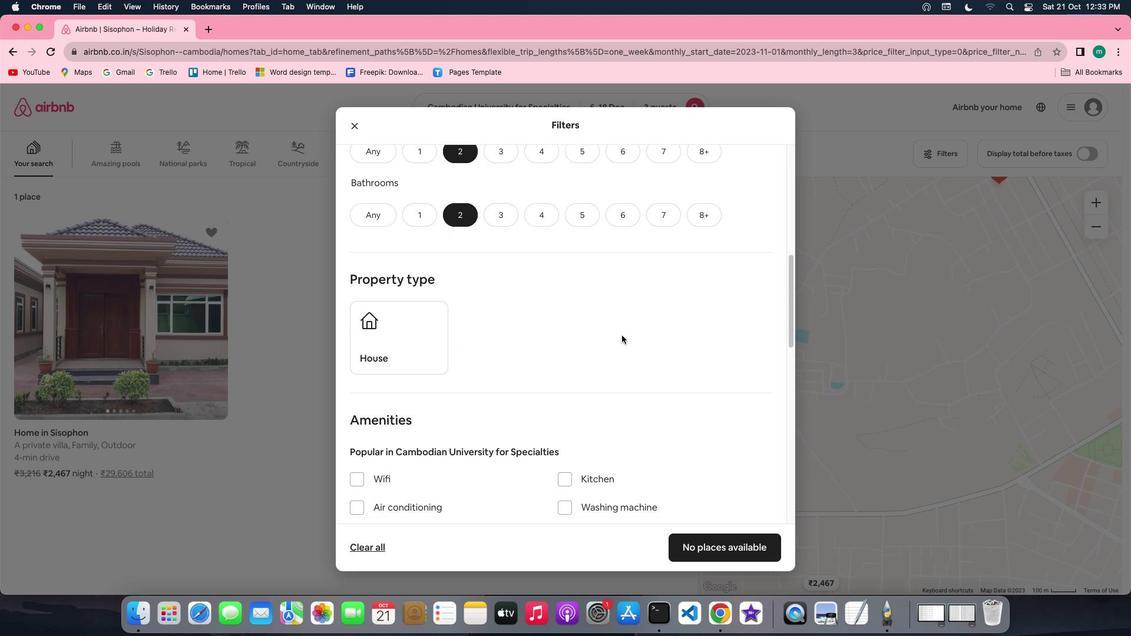 
Action: Mouse scrolled (622, 335) with delta (0, 0)
Screenshot: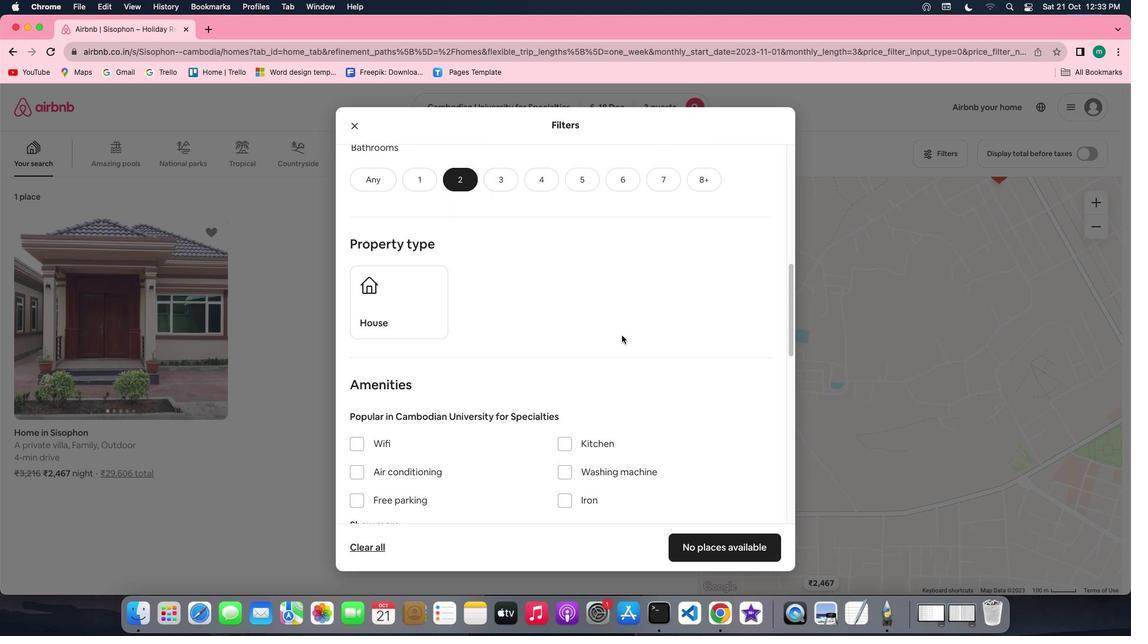 
Action: Mouse scrolled (622, 335) with delta (0, 0)
Screenshot: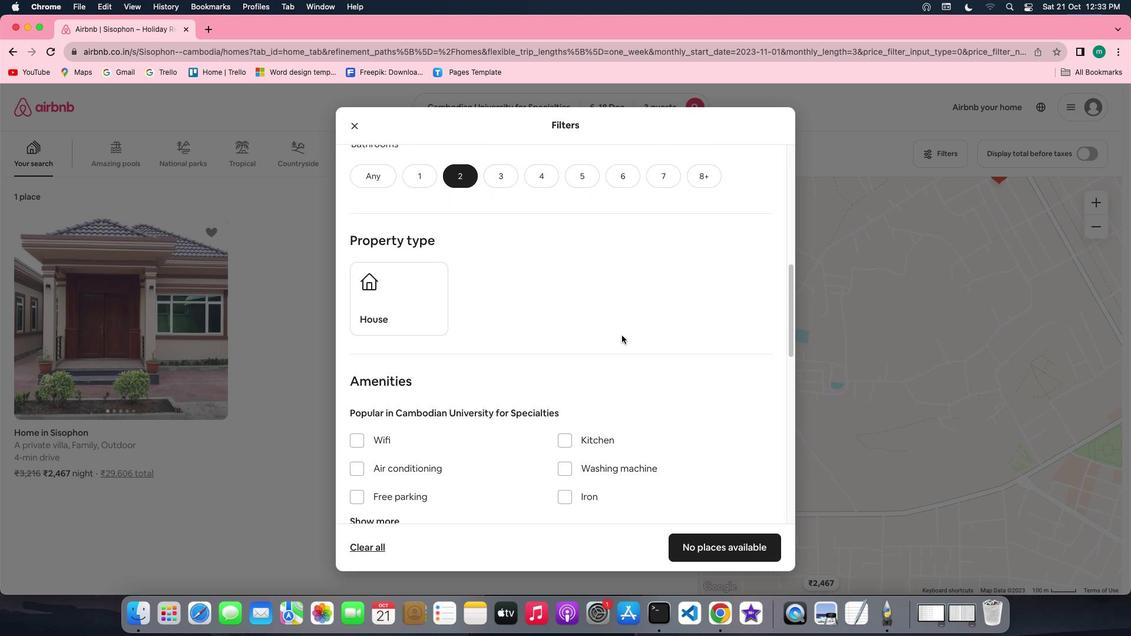 
Action: Mouse scrolled (622, 335) with delta (0, -1)
Screenshot: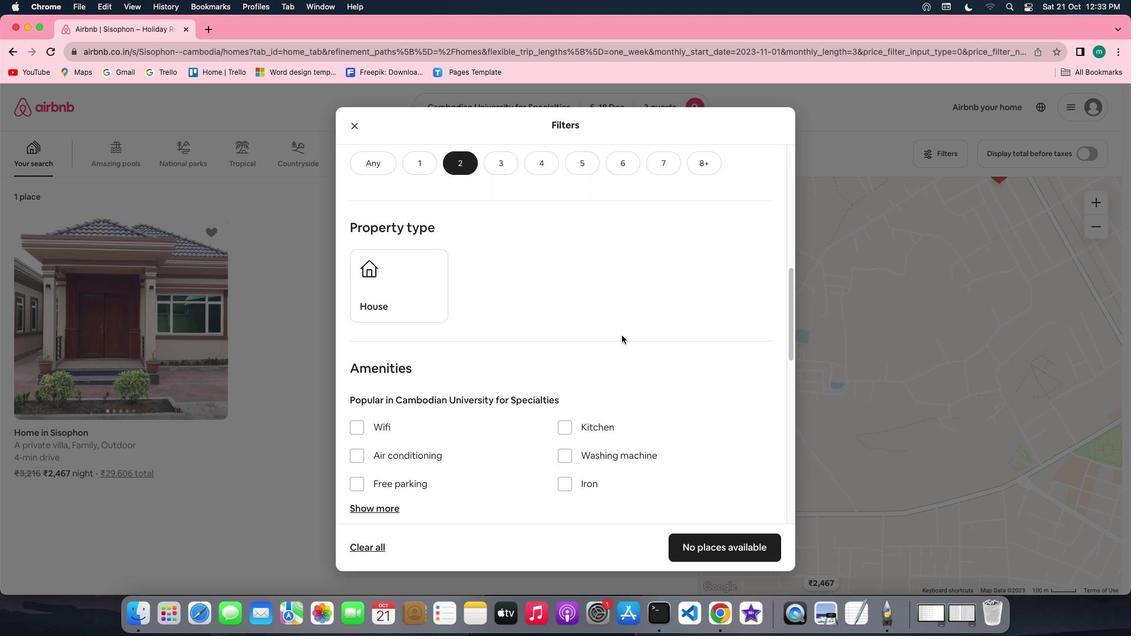 
Action: Mouse scrolled (622, 335) with delta (0, -1)
Screenshot: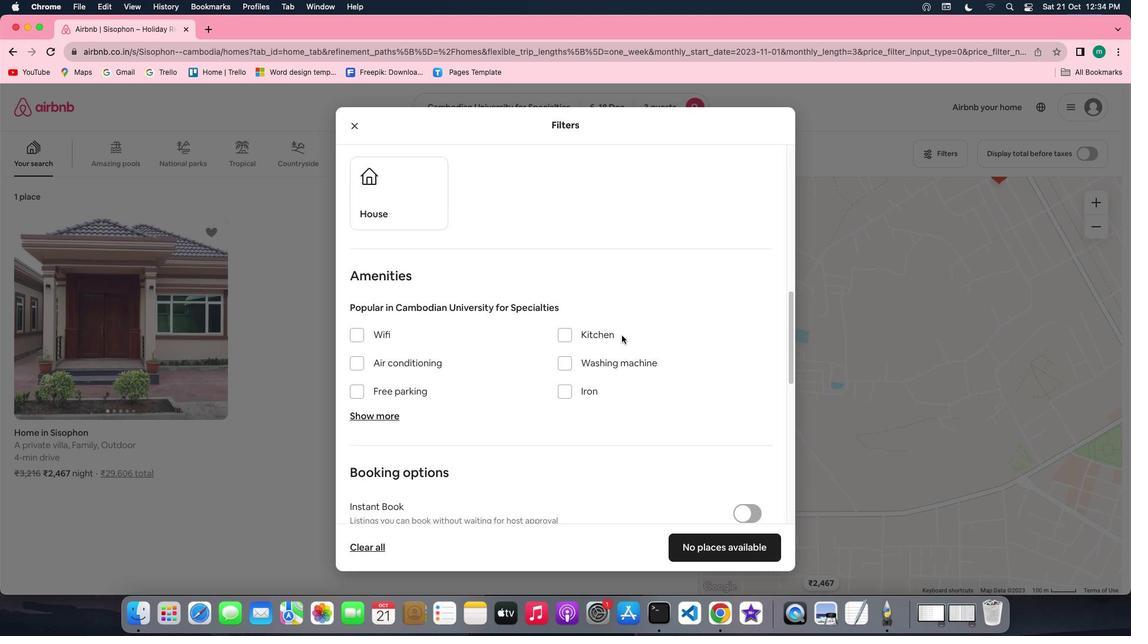 
Action: Mouse scrolled (622, 335) with delta (0, 0)
Screenshot: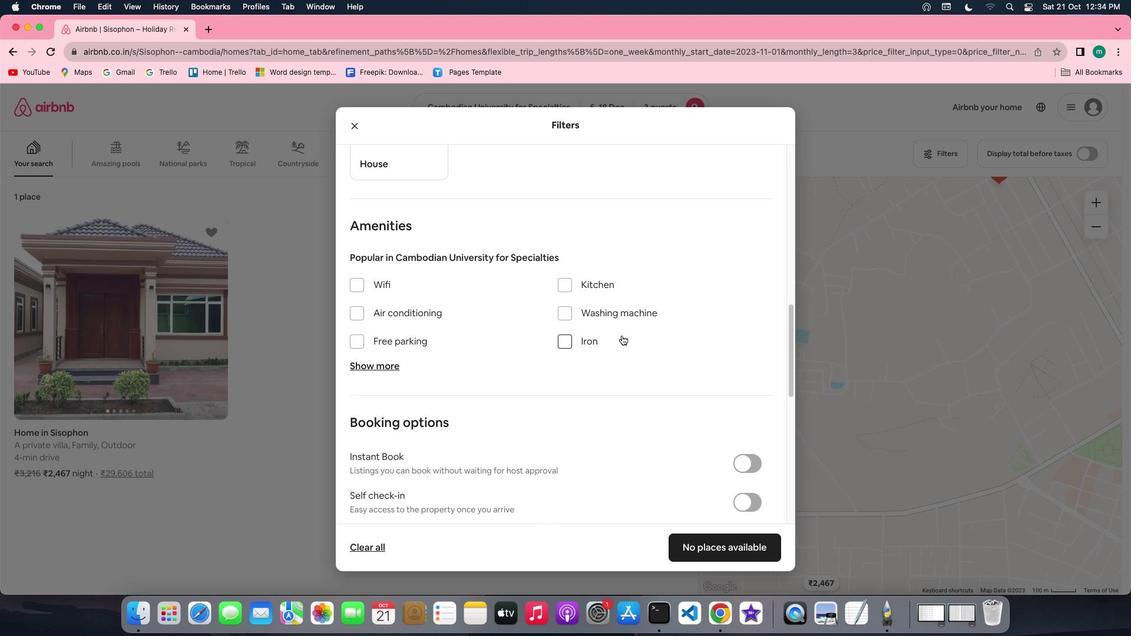 
Action: Mouse scrolled (622, 335) with delta (0, 0)
Screenshot: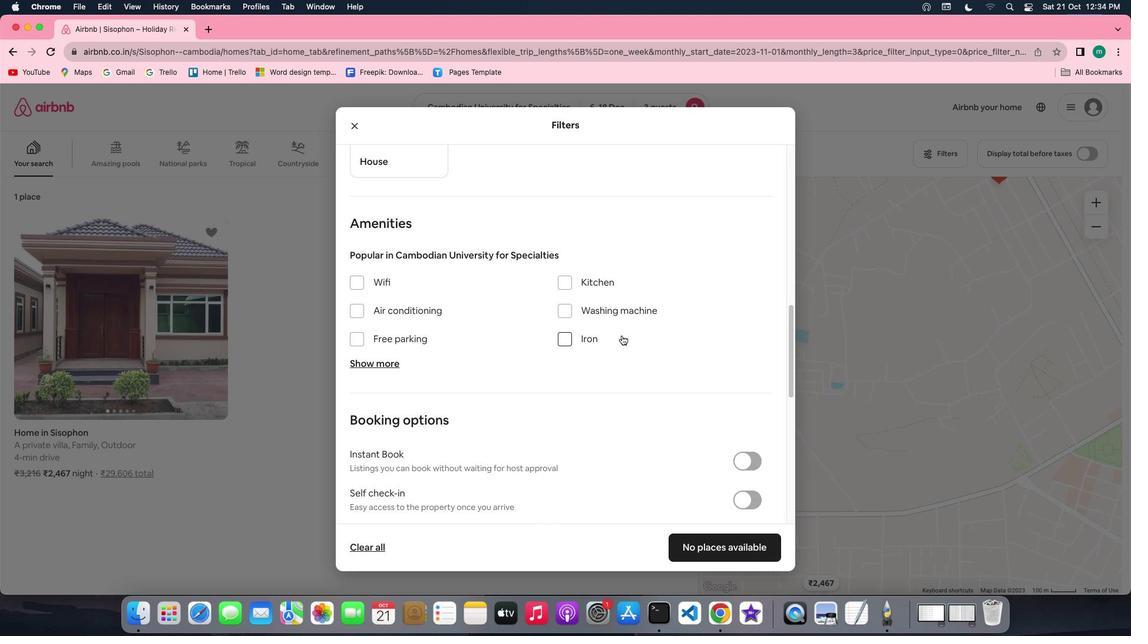 
Action: Mouse scrolled (622, 335) with delta (0, 0)
Screenshot: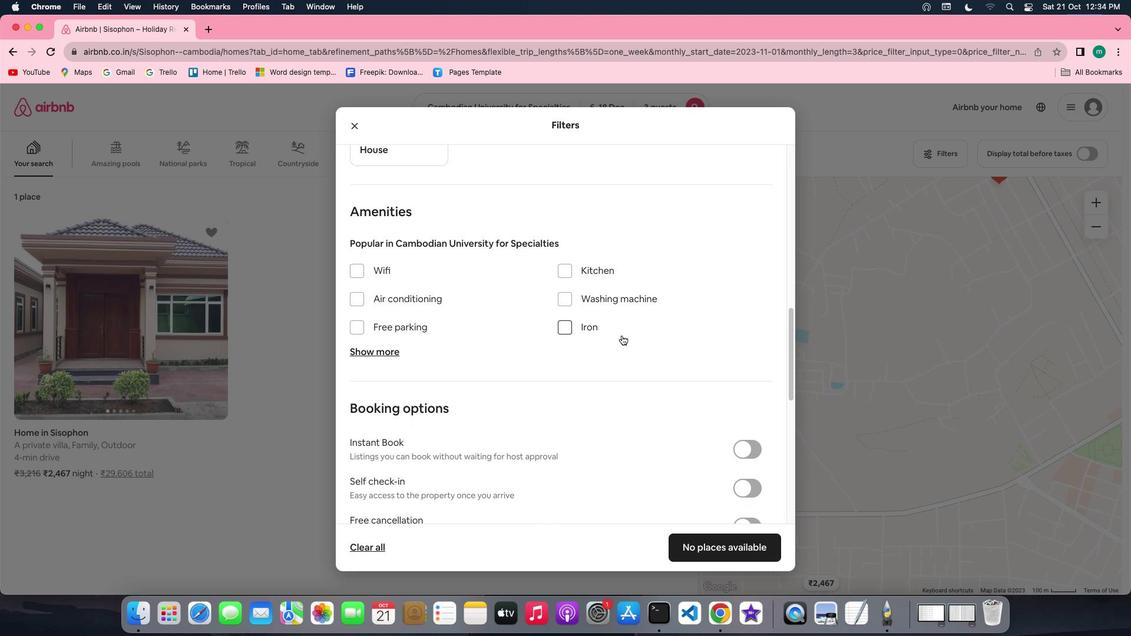 
Action: Mouse scrolled (622, 335) with delta (0, 0)
Screenshot: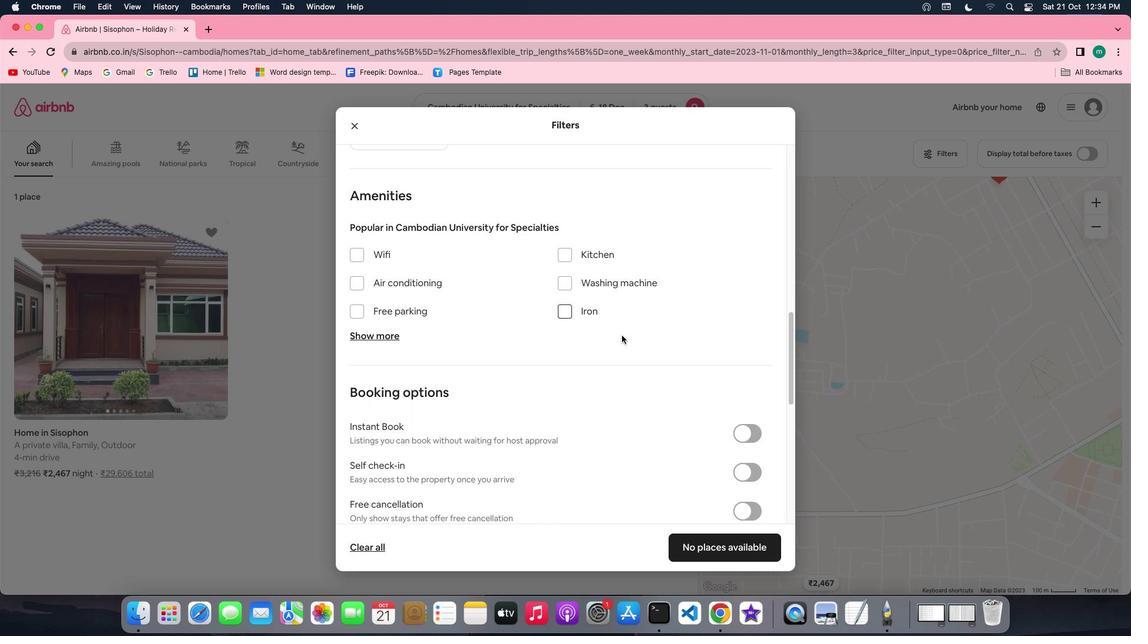 
Action: Mouse scrolled (622, 335) with delta (0, 0)
Screenshot: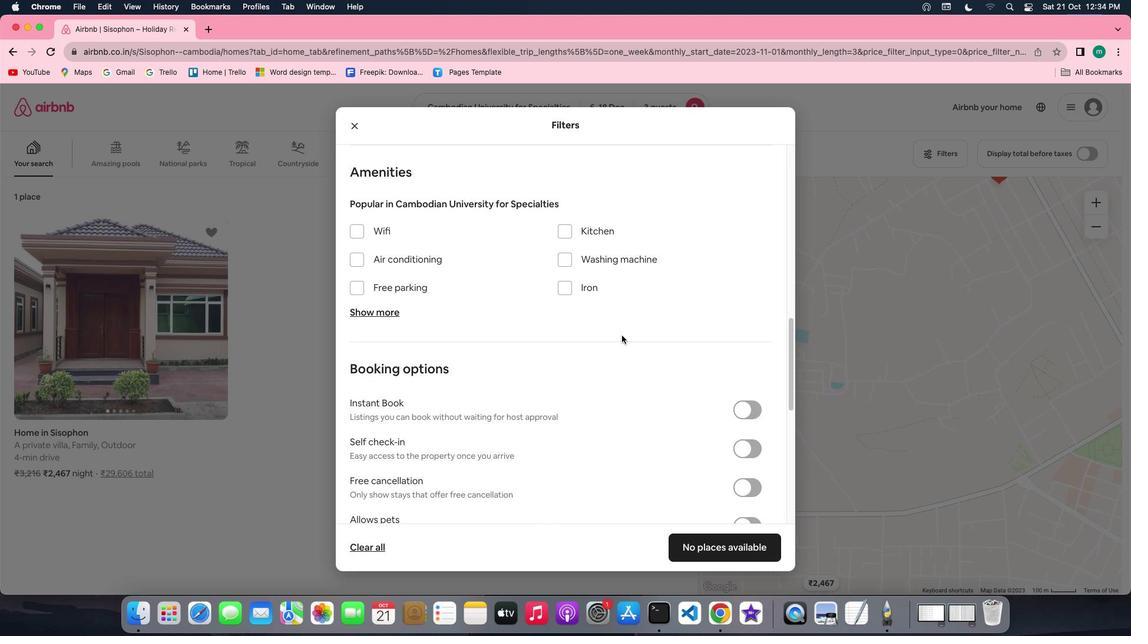 
Action: Mouse scrolled (622, 335) with delta (0, 0)
Screenshot: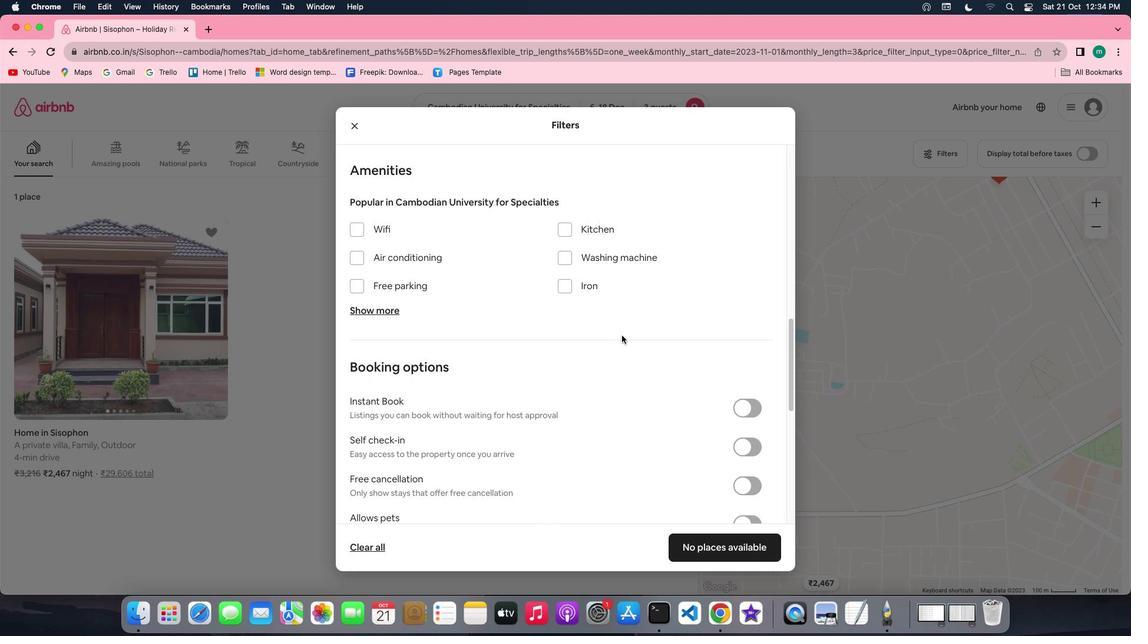 
Action: Mouse scrolled (622, 335) with delta (0, 0)
Screenshot: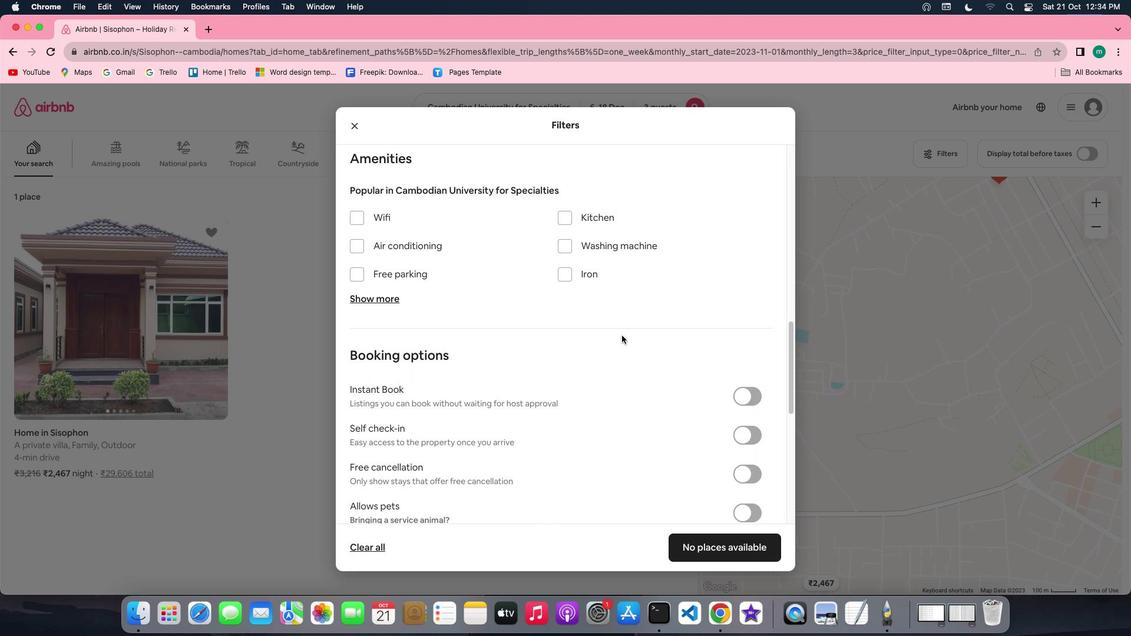 
Action: Mouse scrolled (622, 335) with delta (0, 0)
Screenshot: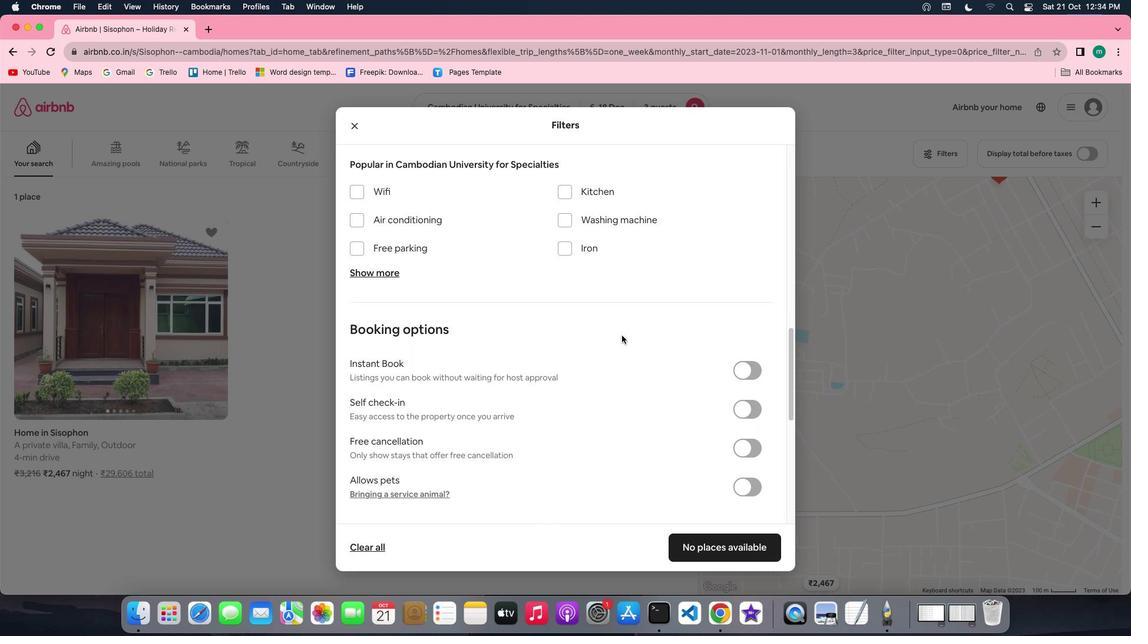 
Action: Mouse scrolled (622, 335) with delta (0, 0)
Screenshot: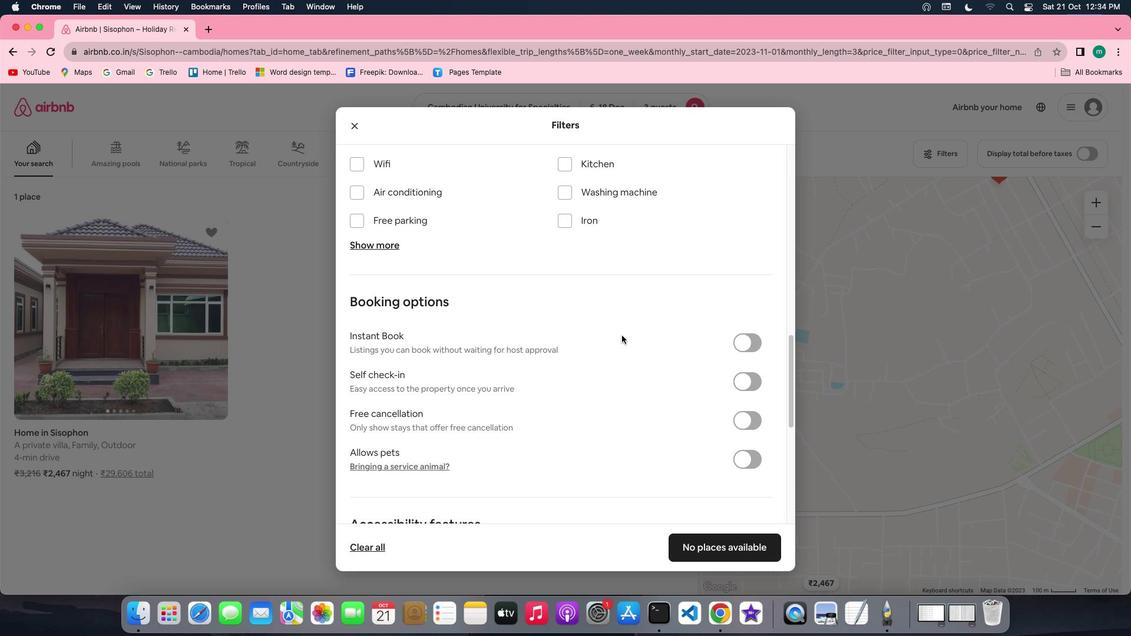 
Action: Mouse scrolled (622, 335) with delta (0, 0)
Screenshot: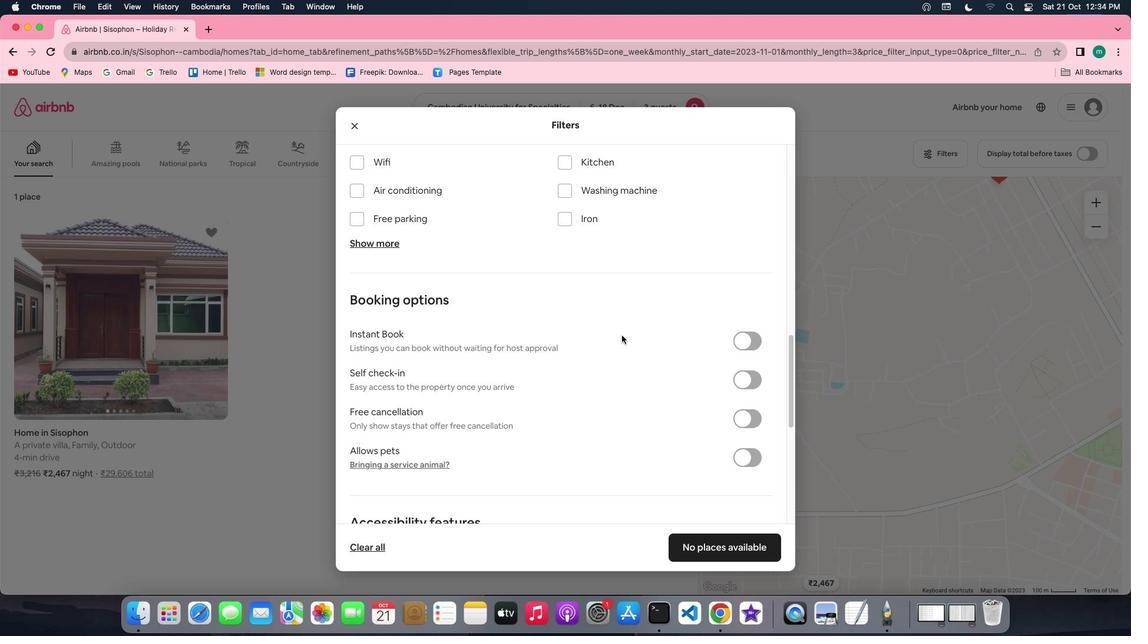 
Action: Mouse scrolled (622, 335) with delta (0, -1)
Screenshot: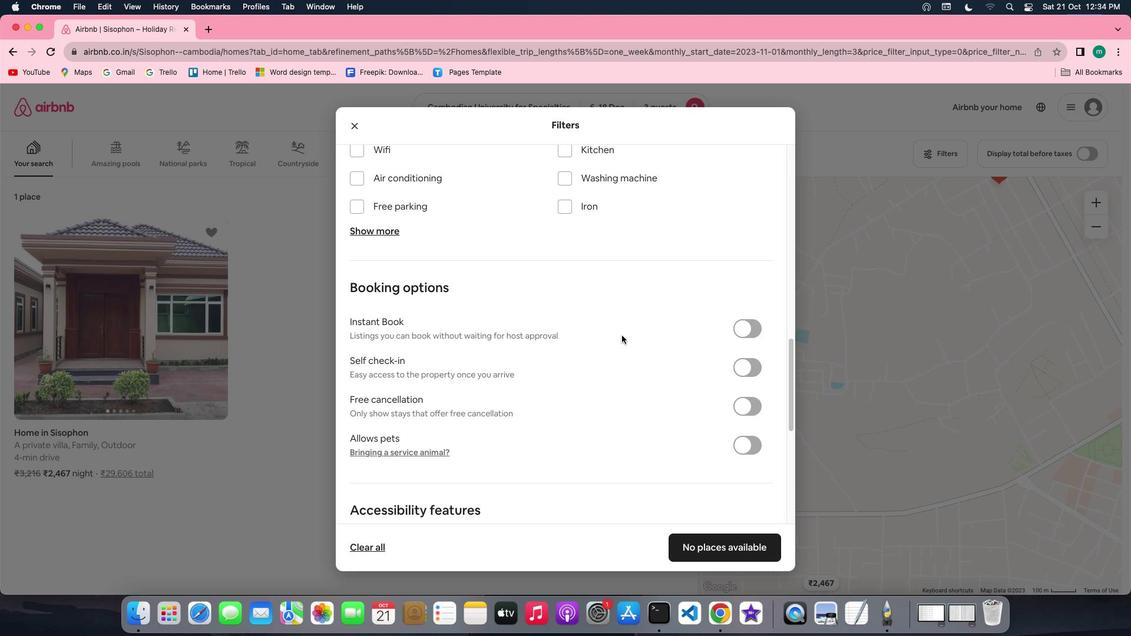 
Action: Mouse scrolled (622, 335) with delta (0, -1)
Screenshot: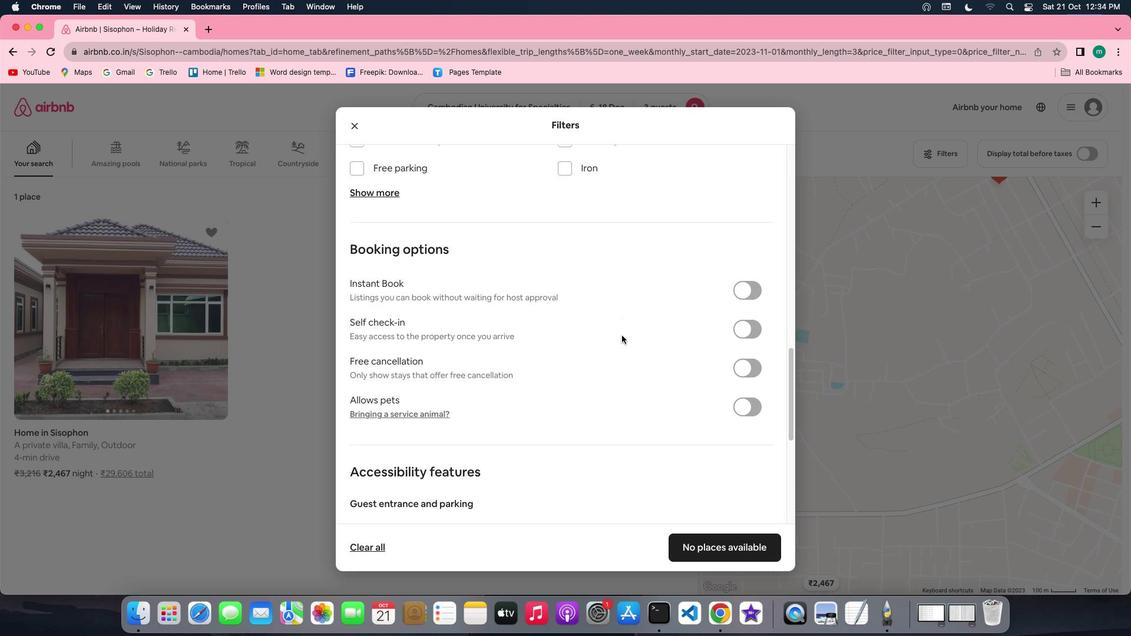 
Action: Mouse scrolled (622, 335) with delta (0, -1)
Screenshot: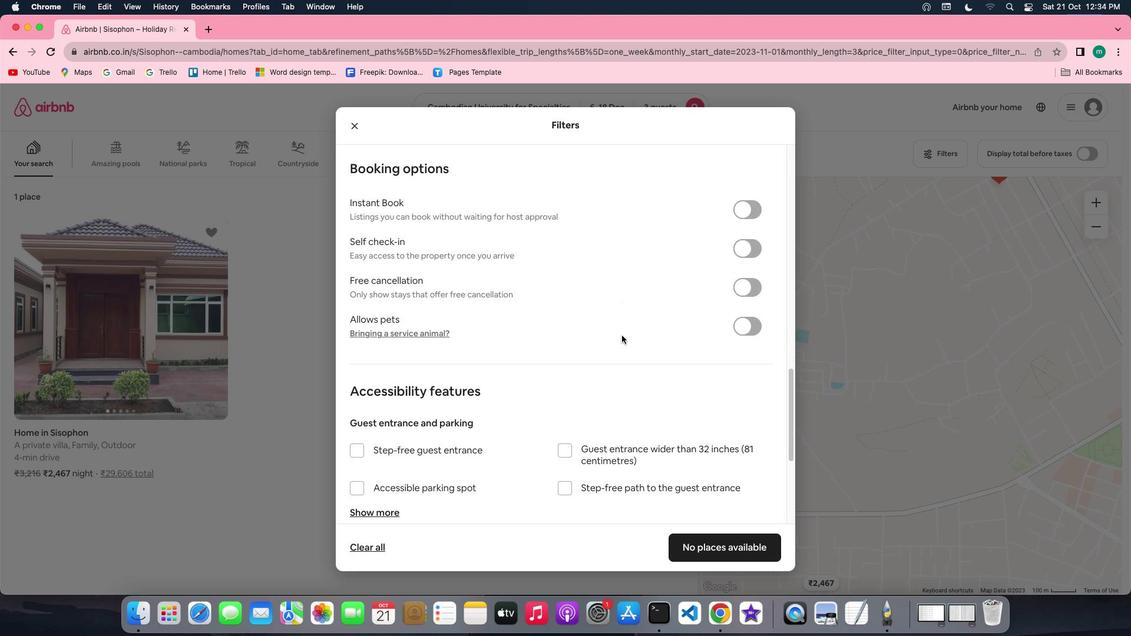 
Action: Mouse scrolled (622, 335) with delta (0, 0)
Screenshot: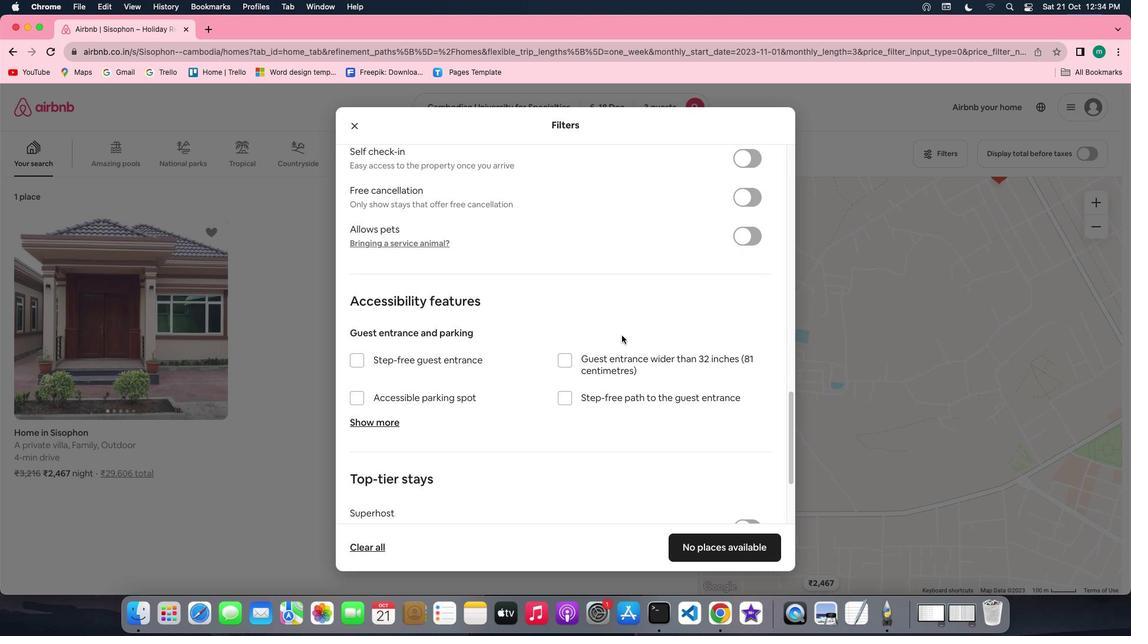 
Action: Mouse scrolled (622, 335) with delta (0, 0)
Screenshot: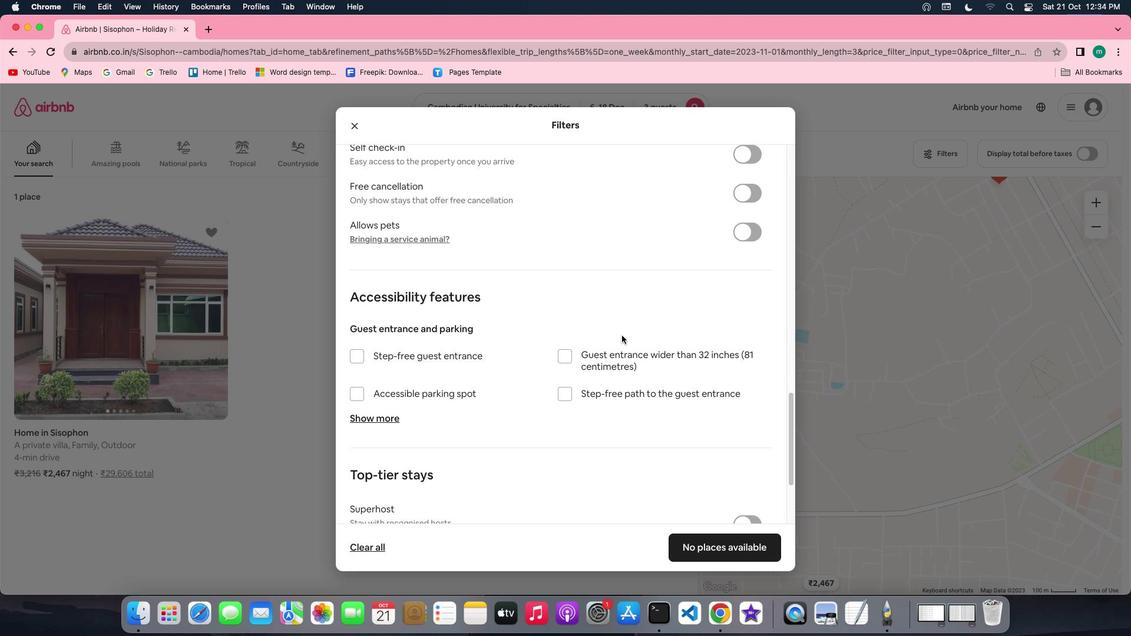 
Action: Mouse scrolled (622, 335) with delta (0, -1)
Screenshot: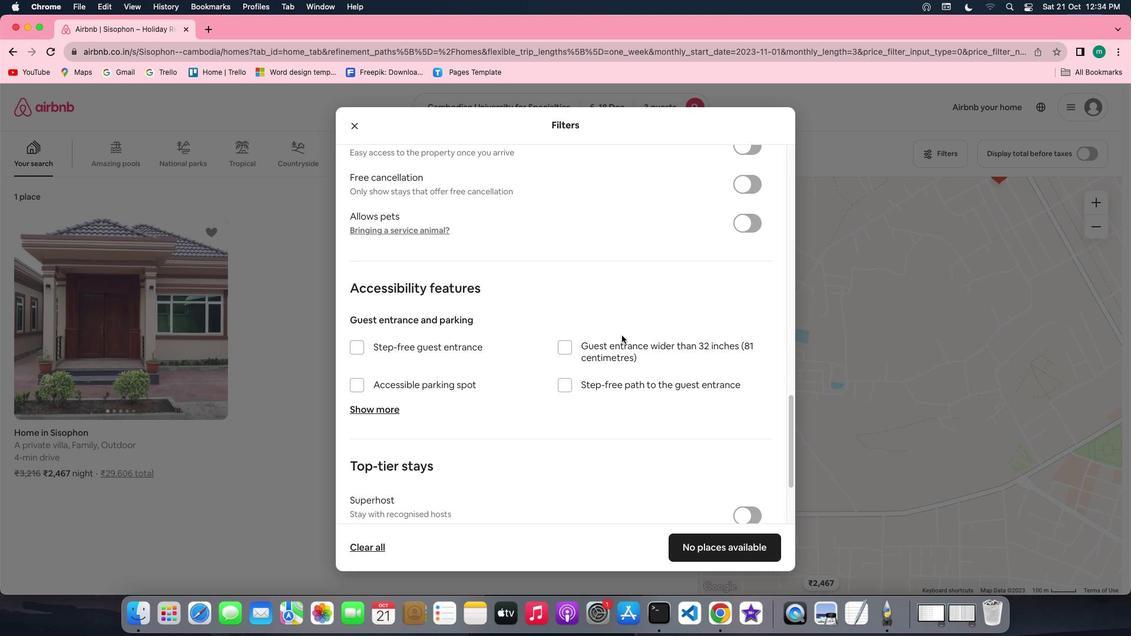 
Action: Mouse scrolled (622, 335) with delta (0, -1)
Screenshot: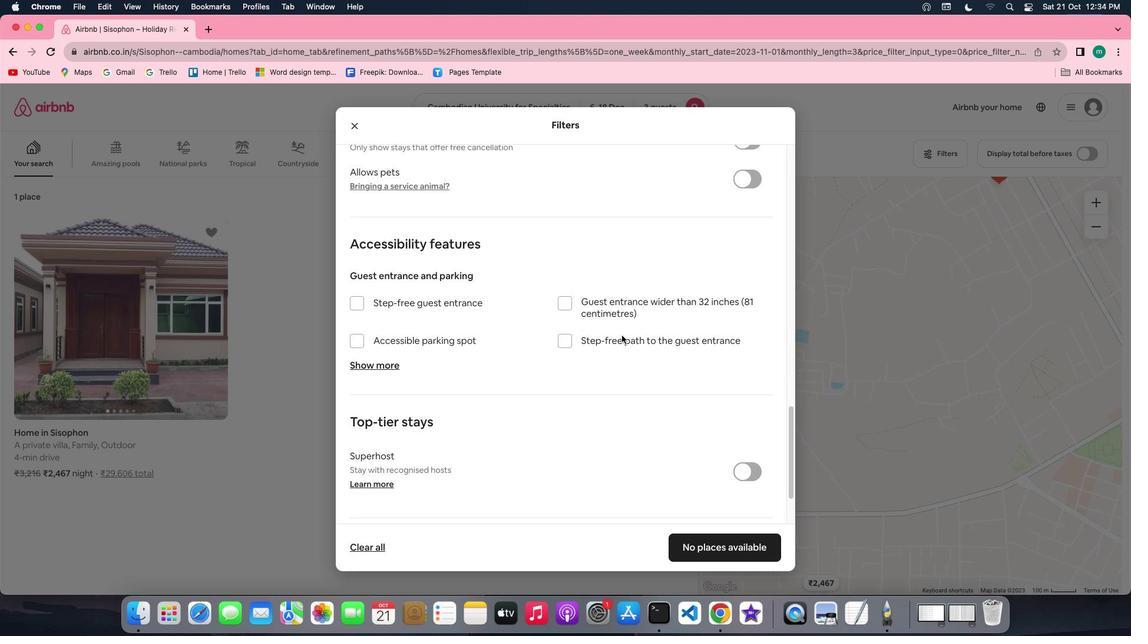
Action: Mouse scrolled (622, 335) with delta (0, -1)
Screenshot: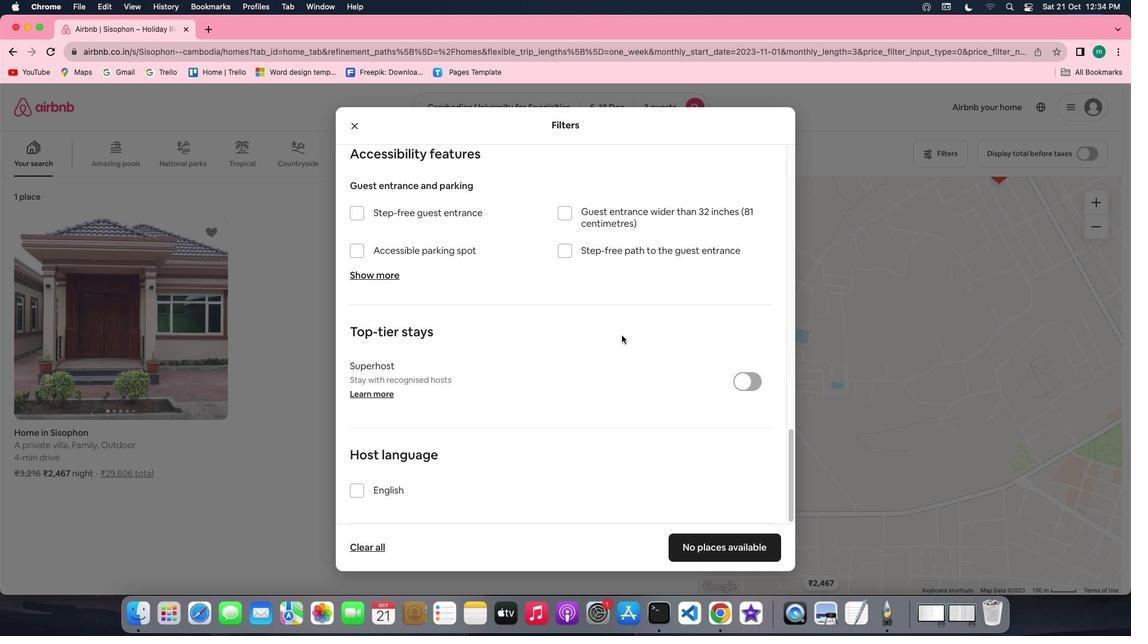 
Action: Mouse moved to (676, 424)
Screenshot: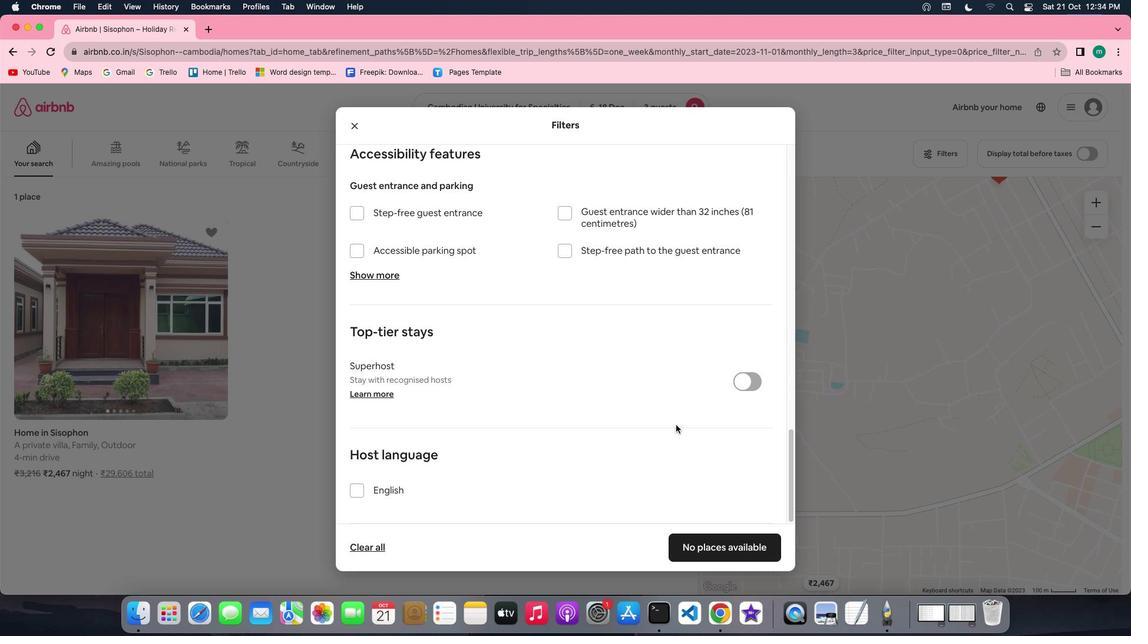 
Action: Mouse scrolled (676, 424) with delta (0, 0)
Screenshot: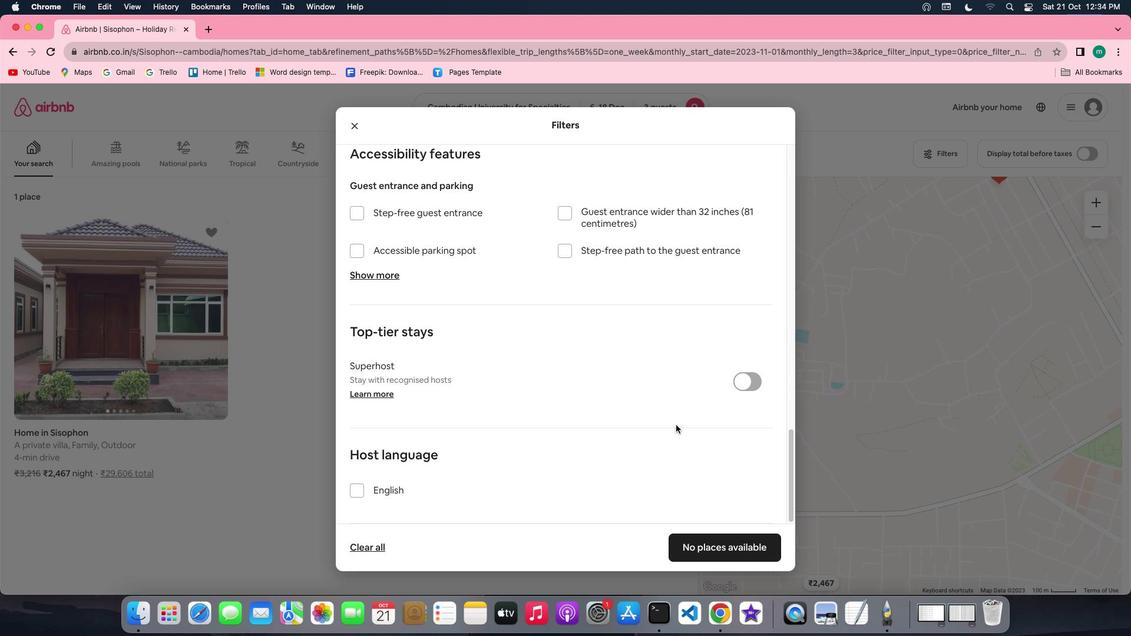 
Action: Mouse scrolled (676, 424) with delta (0, 0)
Screenshot: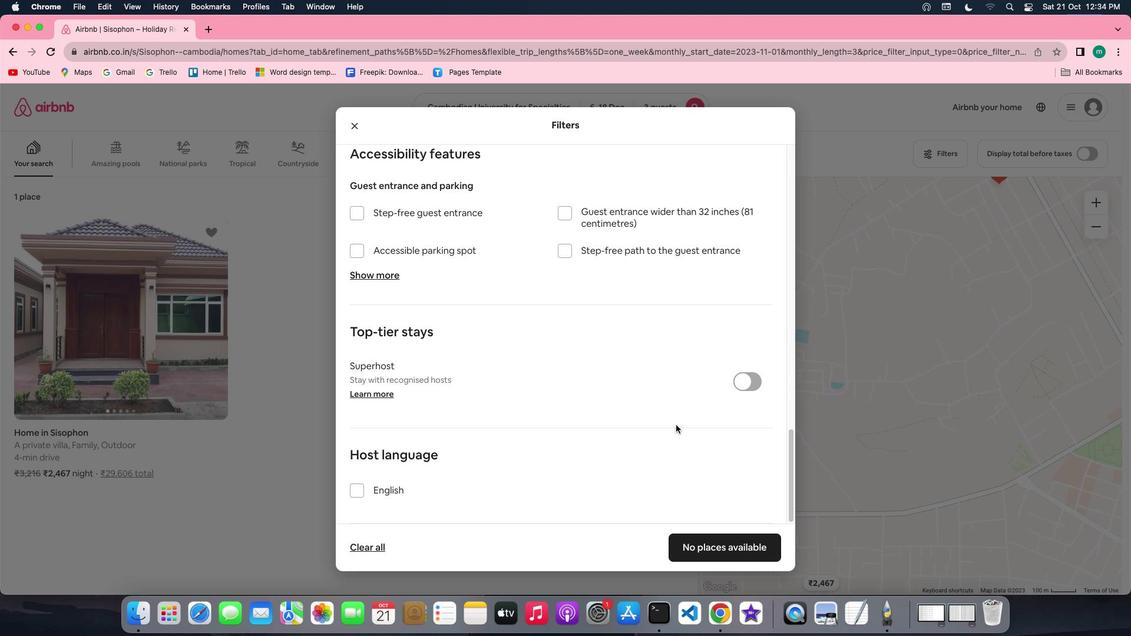 
Action: Mouse scrolled (676, 424) with delta (0, -1)
Screenshot: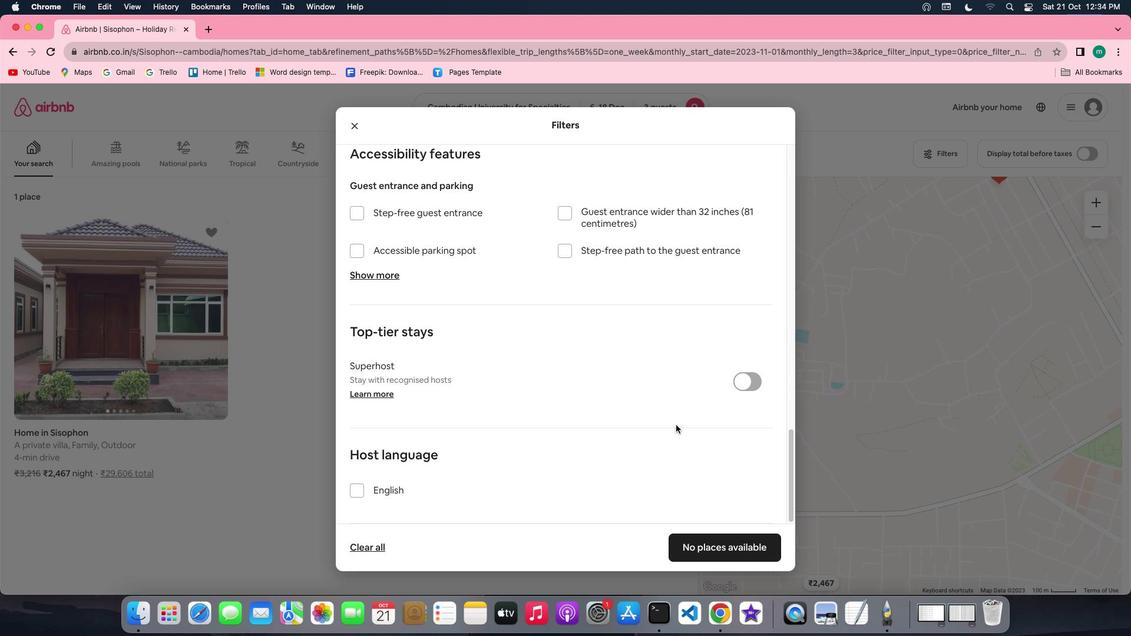 
Action: Mouse scrolled (676, 424) with delta (0, -2)
Screenshot: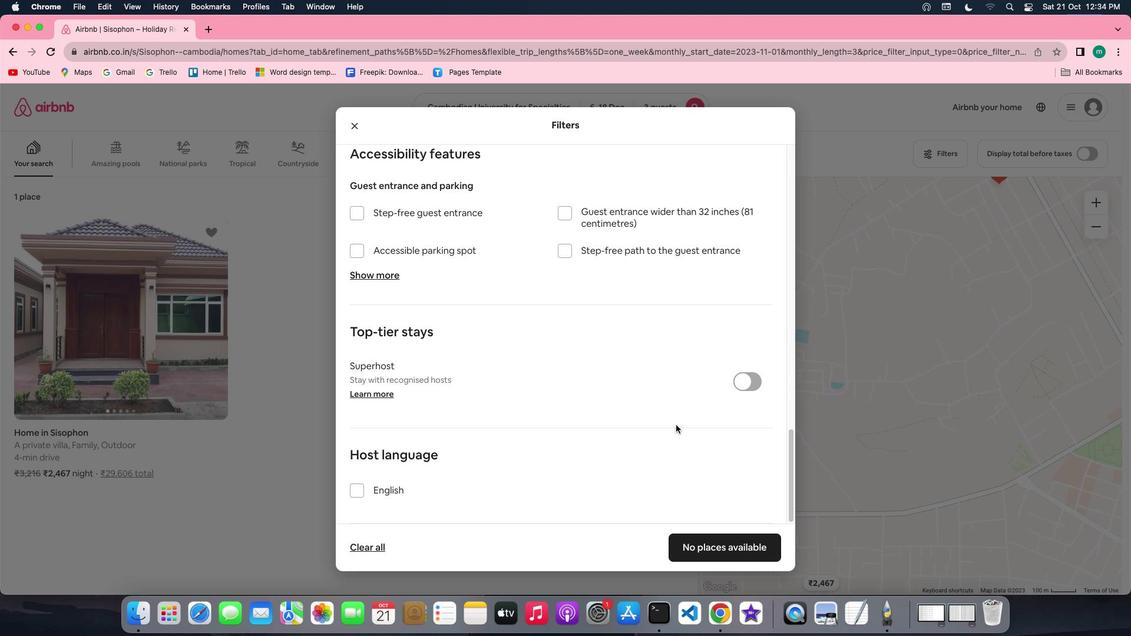 
Action: Mouse scrolled (676, 424) with delta (0, -2)
Screenshot: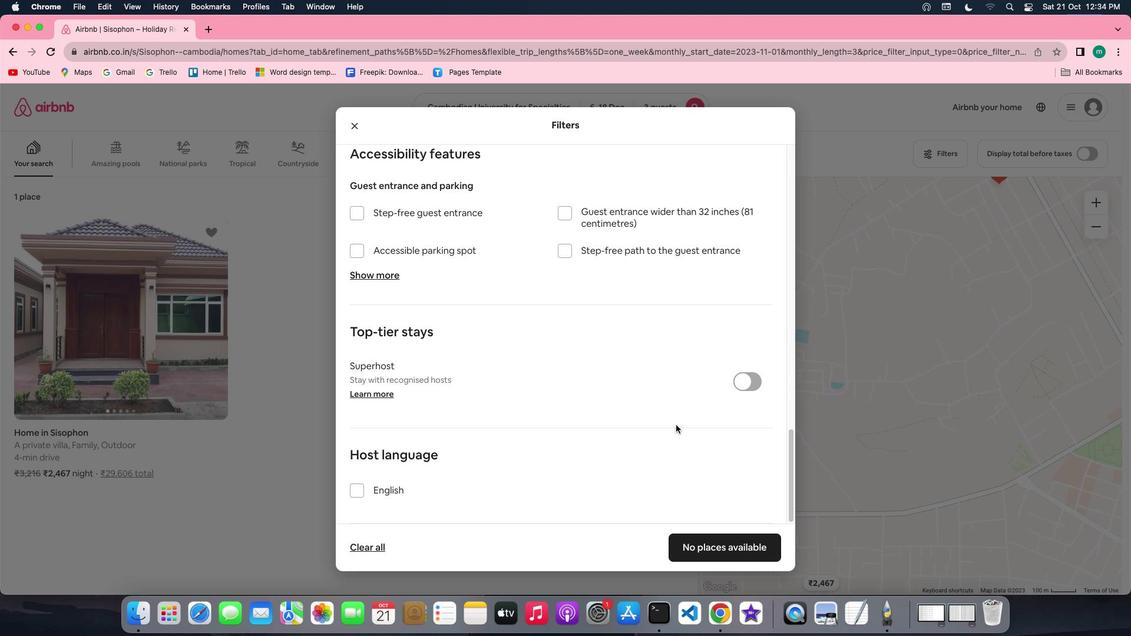 
Action: Mouse moved to (729, 548)
Screenshot: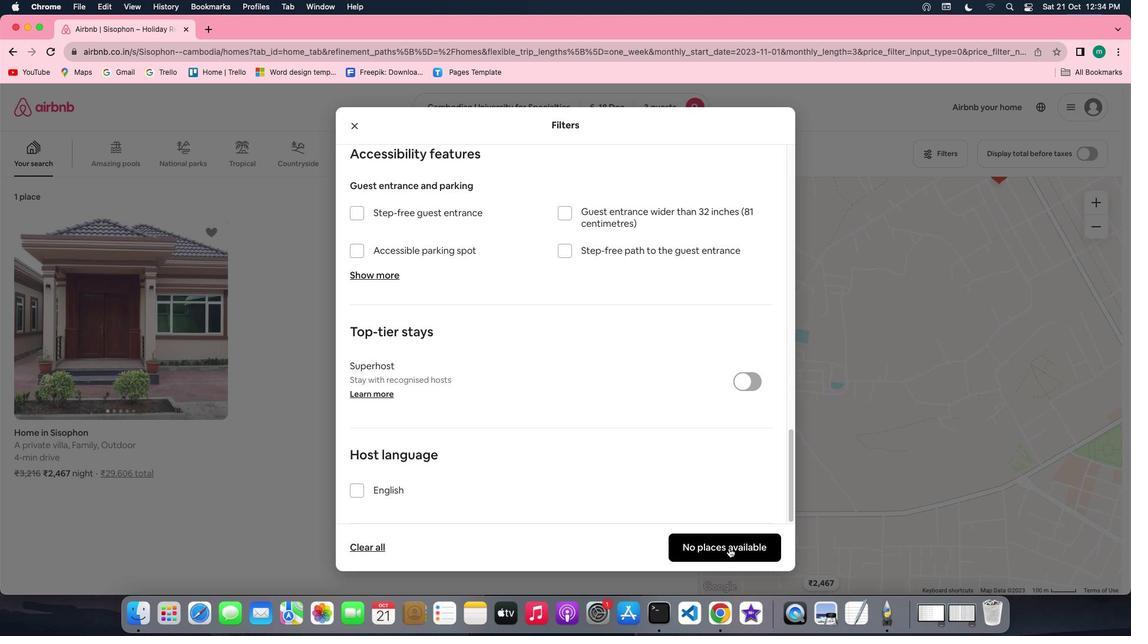 
Action: Mouse pressed left at (729, 548)
Screenshot: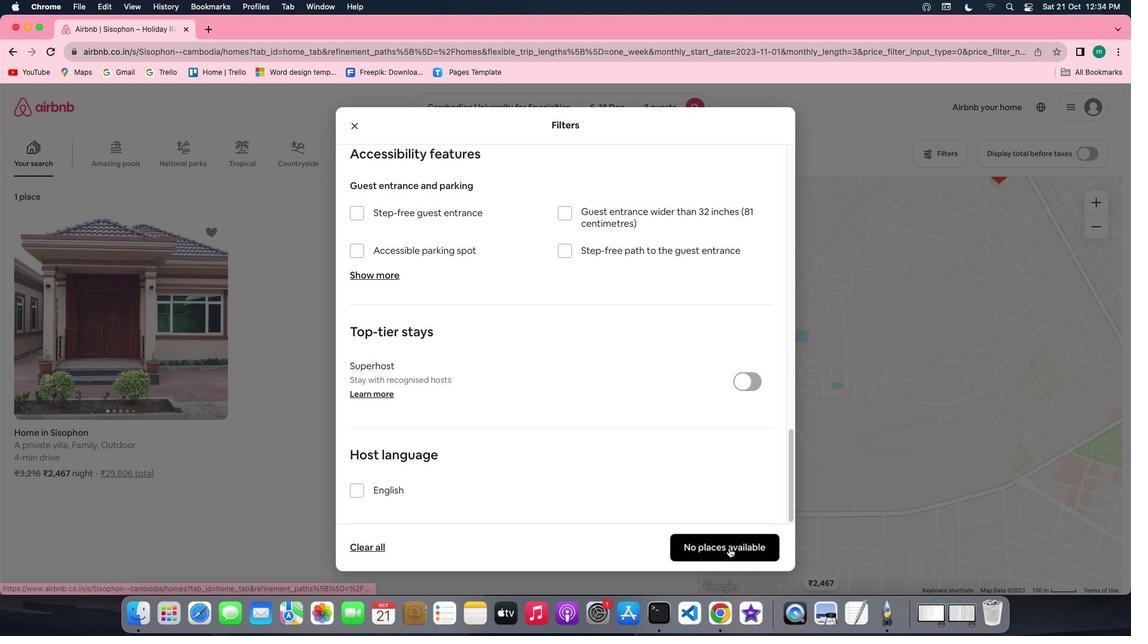 
Action: Mouse moved to (439, 433)
Screenshot: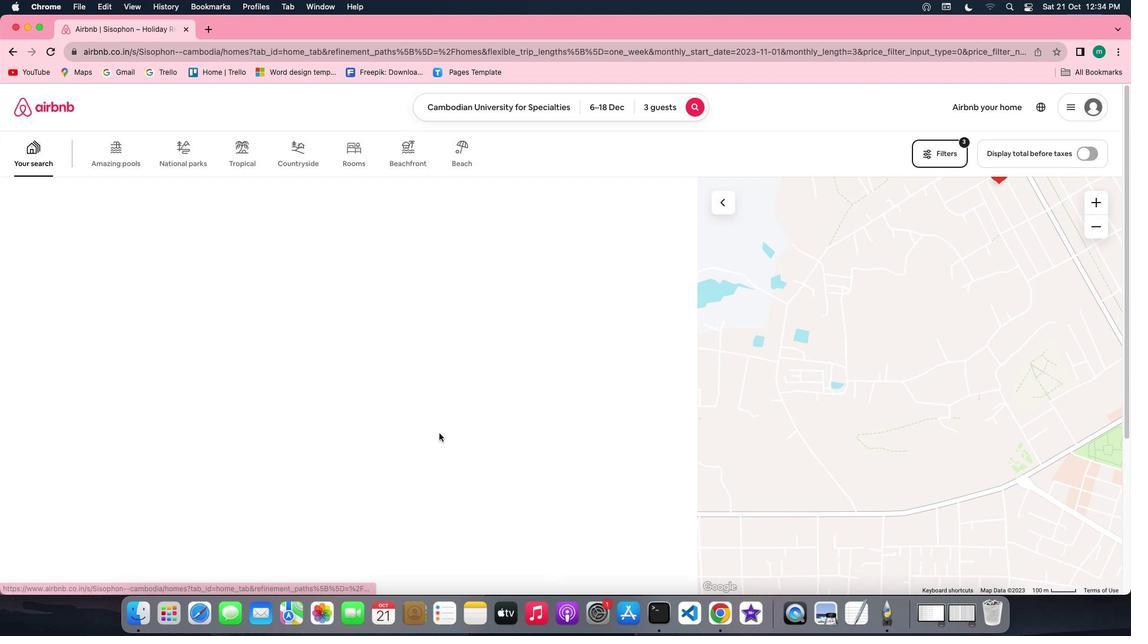 
